 Task: Create a due date automation trigger when advanced on, 2 hours after a card is due add fields without custom field "Resume" set to a date more than 1 days from now.
Action: Mouse moved to (971, 286)
Screenshot: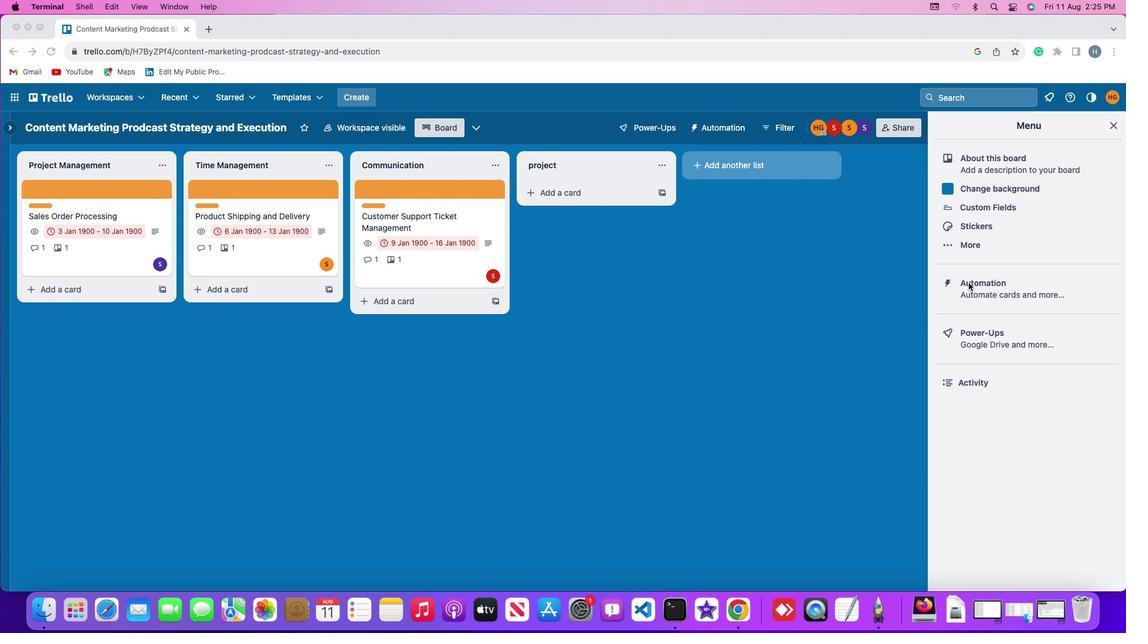 
Action: Mouse pressed left at (971, 286)
Screenshot: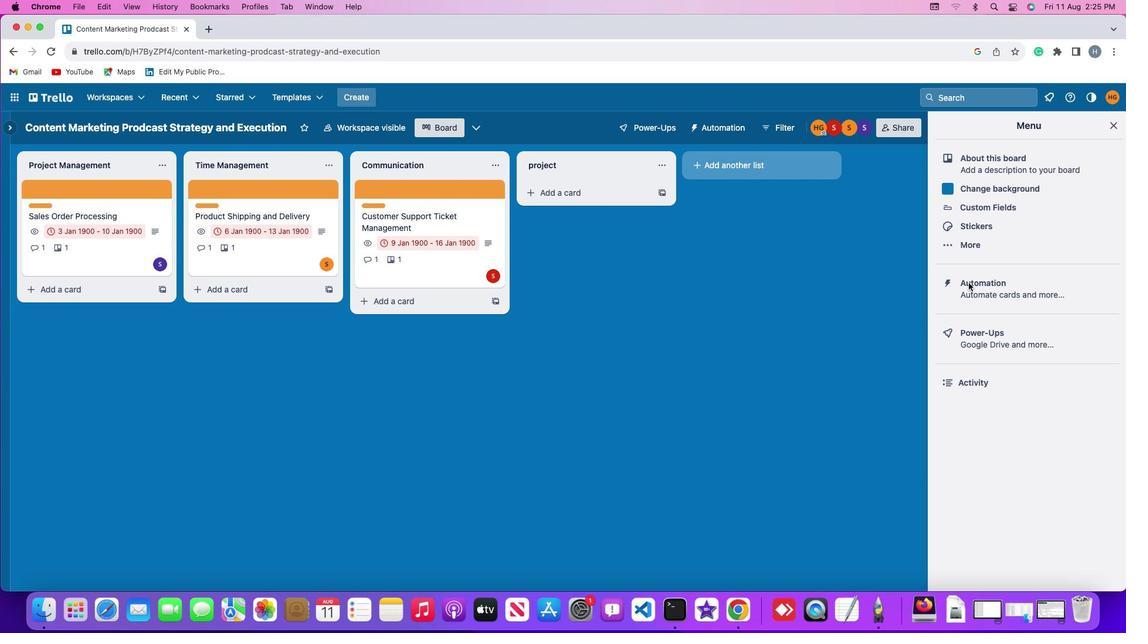 
Action: Mouse pressed left at (971, 286)
Screenshot: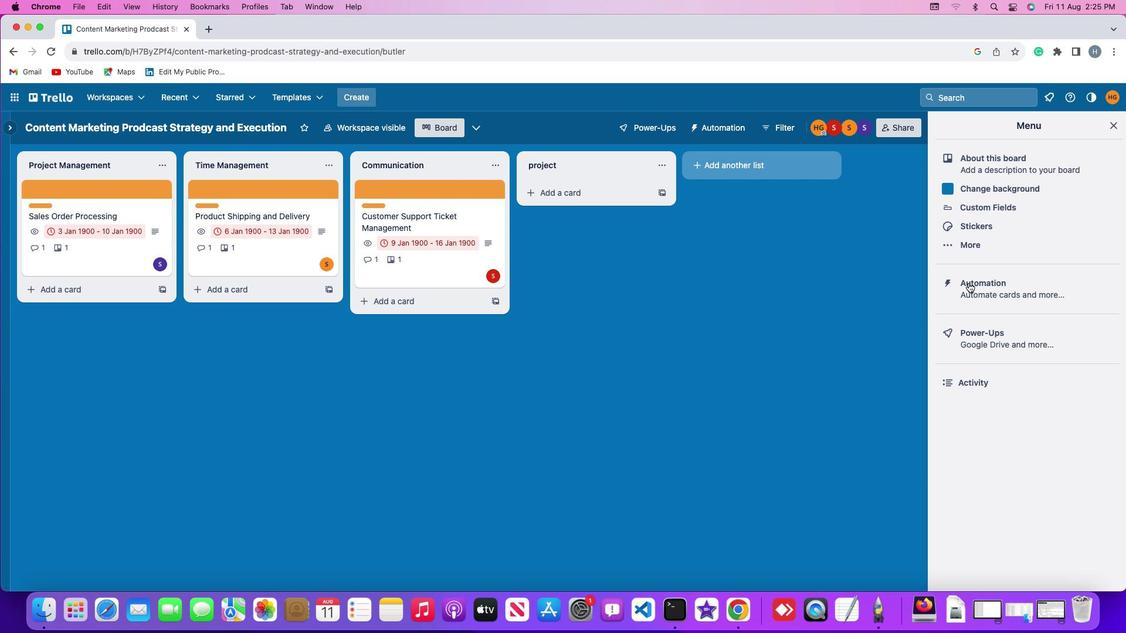 
Action: Mouse moved to (92, 278)
Screenshot: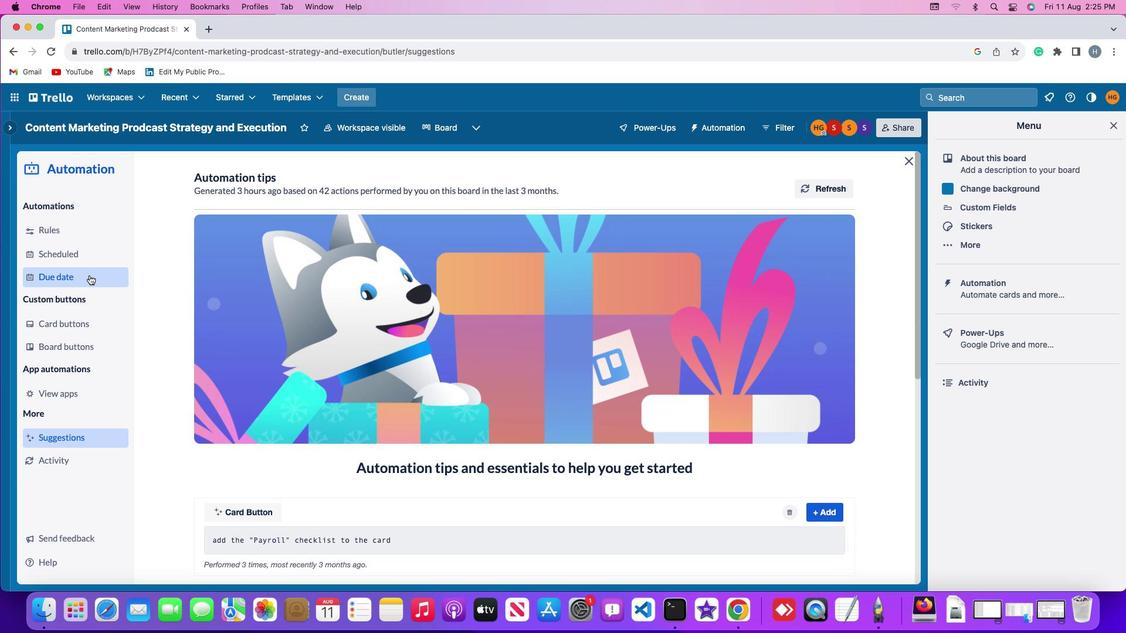 
Action: Mouse pressed left at (92, 278)
Screenshot: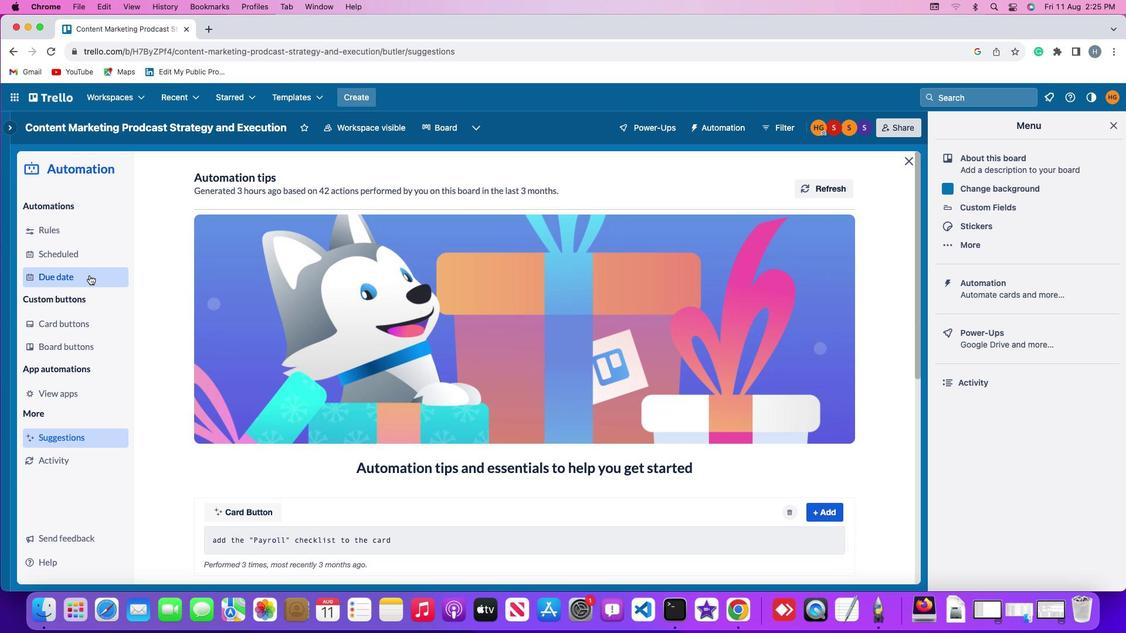 
Action: Mouse moved to (781, 183)
Screenshot: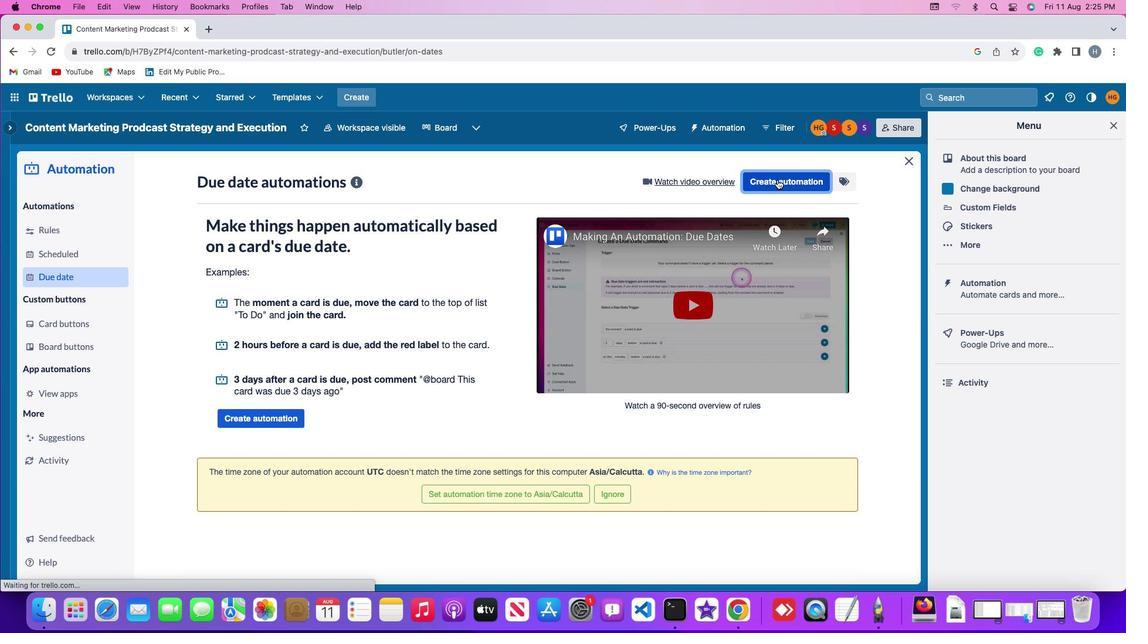 
Action: Mouse pressed left at (781, 183)
Screenshot: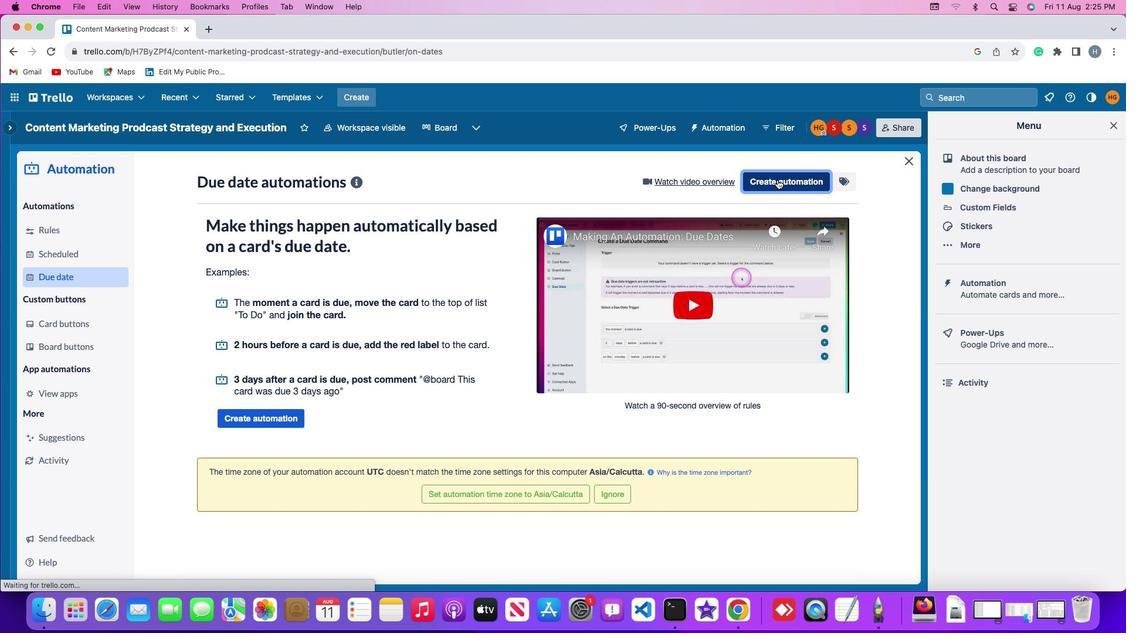 
Action: Mouse moved to (231, 295)
Screenshot: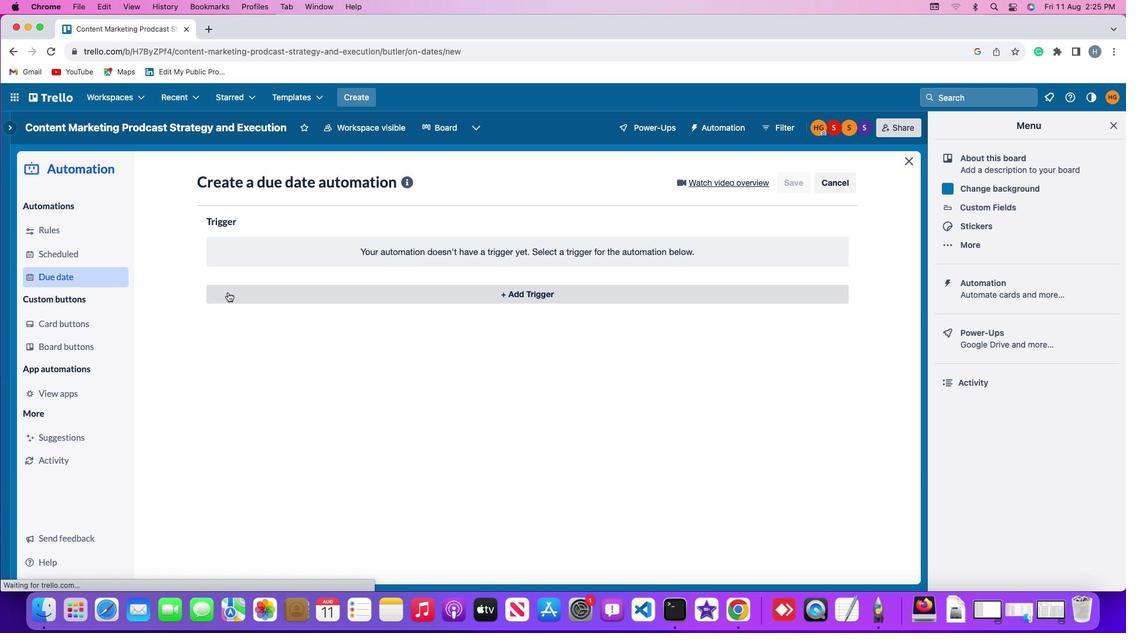 
Action: Mouse pressed left at (231, 295)
Screenshot: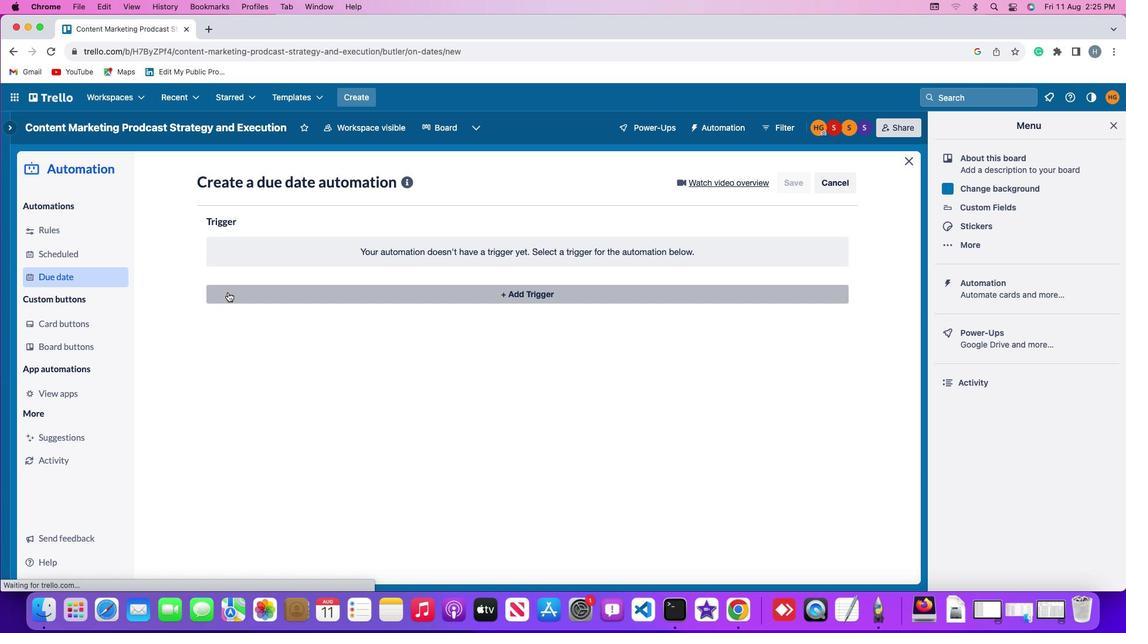 
Action: Mouse moved to (231, 471)
Screenshot: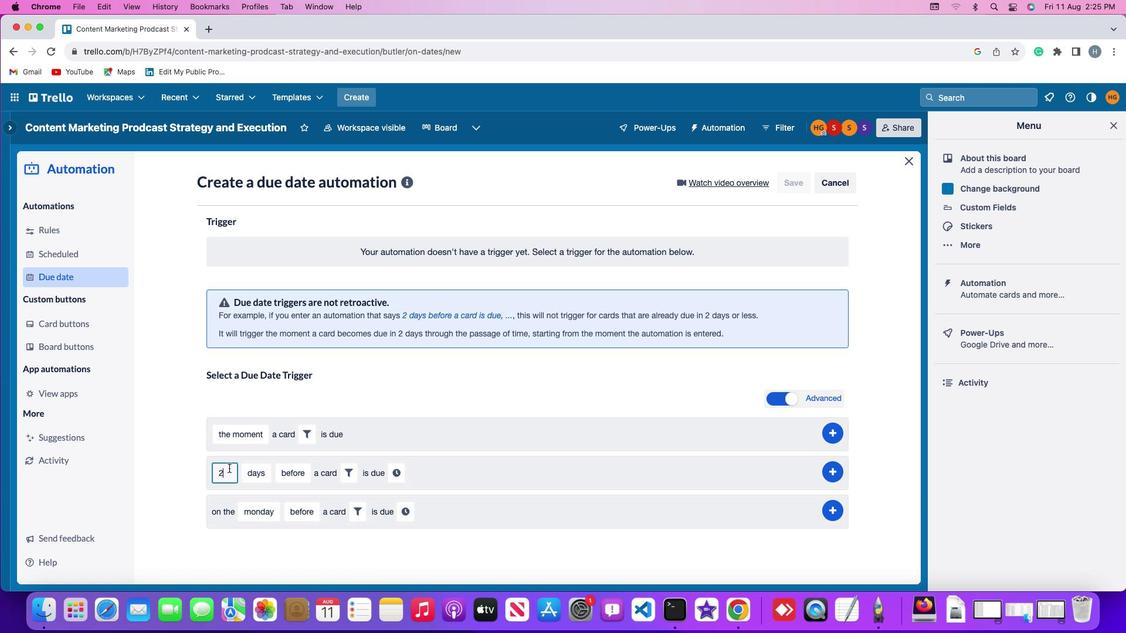 
Action: Mouse pressed left at (231, 471)
Screenshot: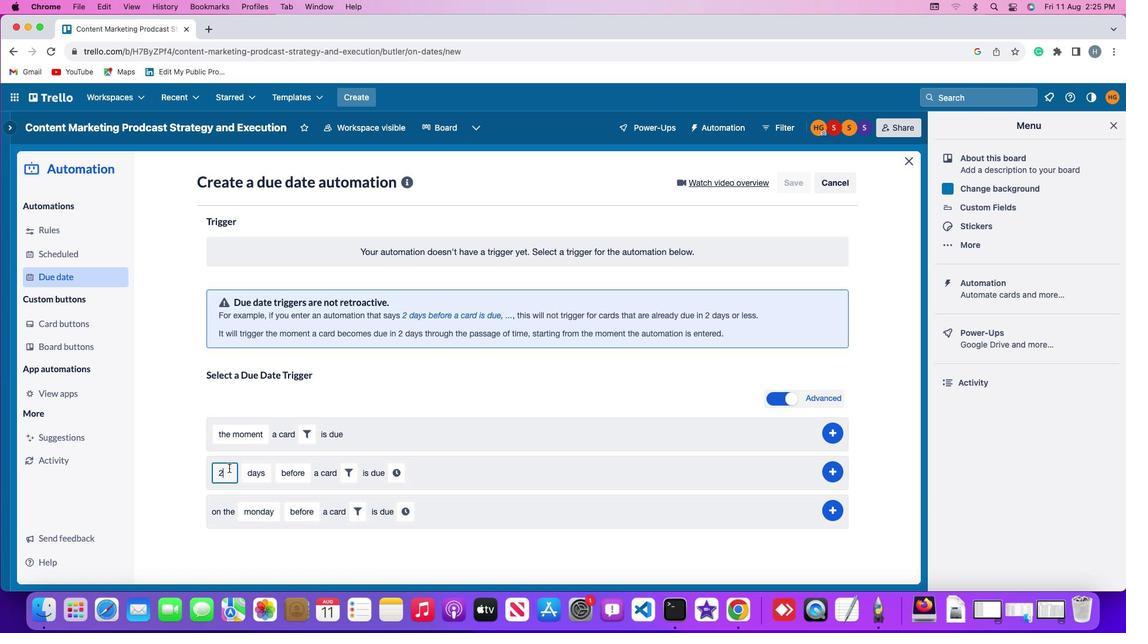
Action: Mouse moved to (232, 473)
Screenshot: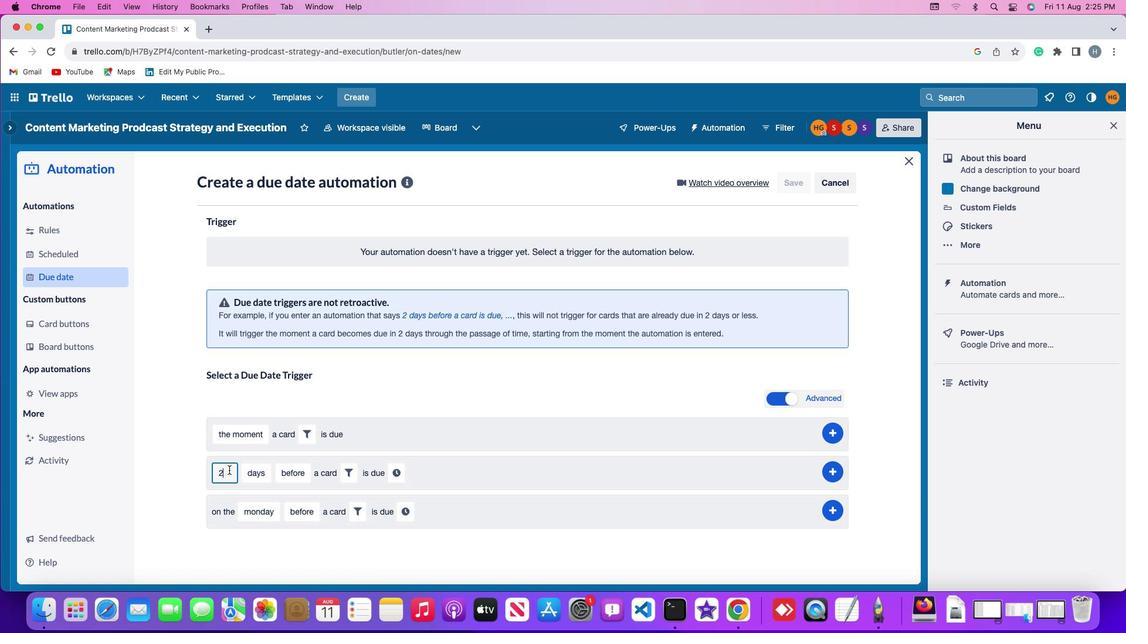 
Action: Key pressed Key.backspace'2'
Screenshot: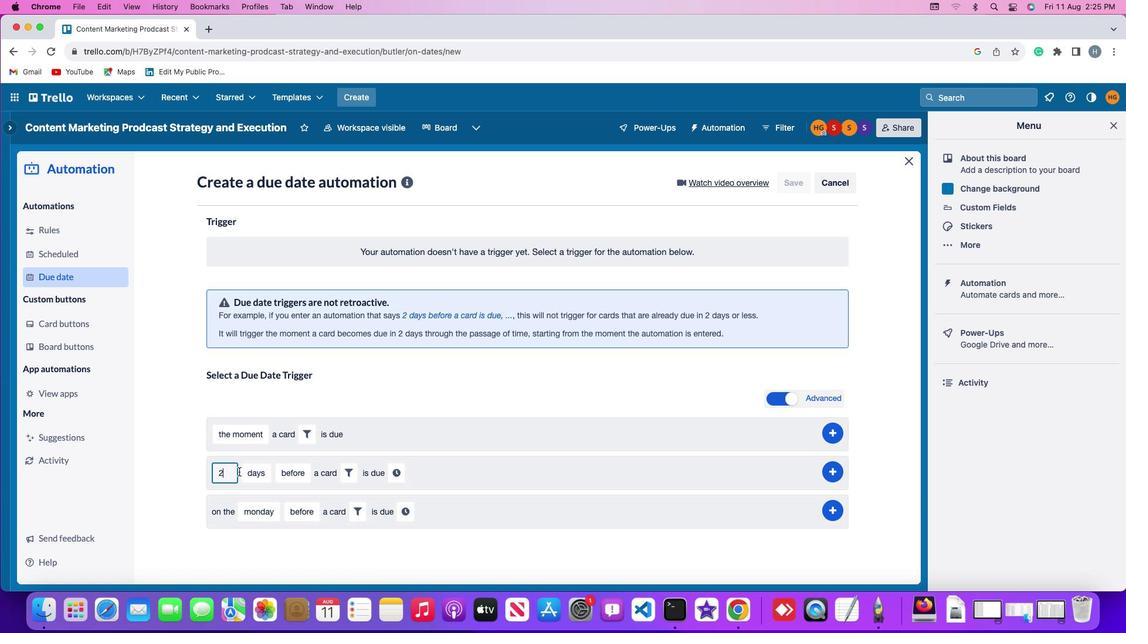 
Action: Mouse moved to (268, 477)
Screenshot: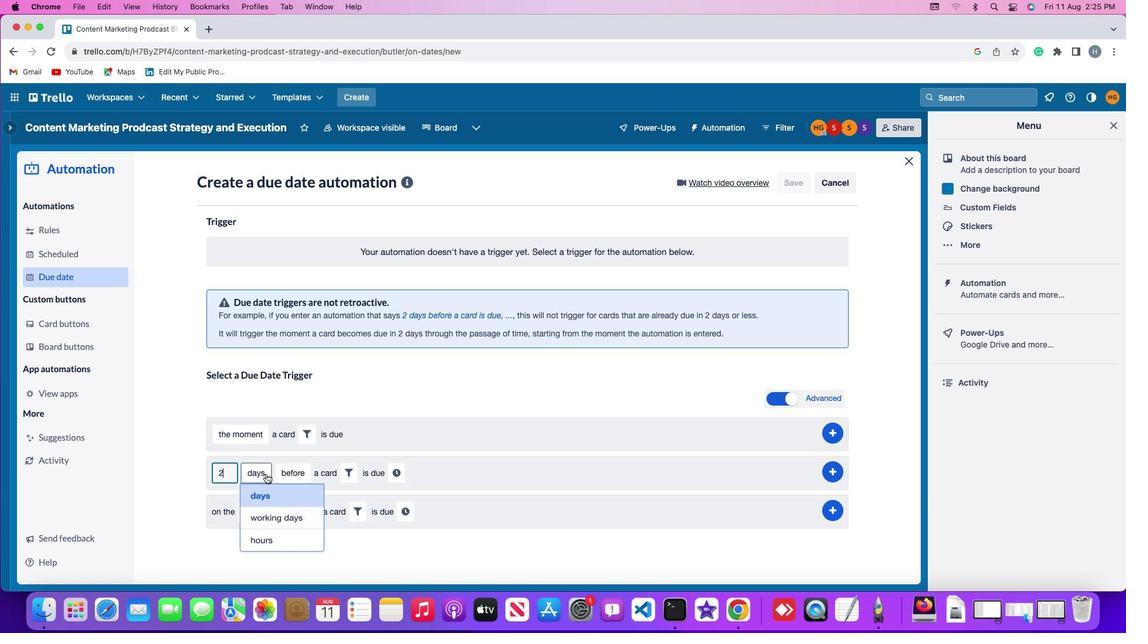 
Action: Mouse pressed left at (268, 477)
Screenshot: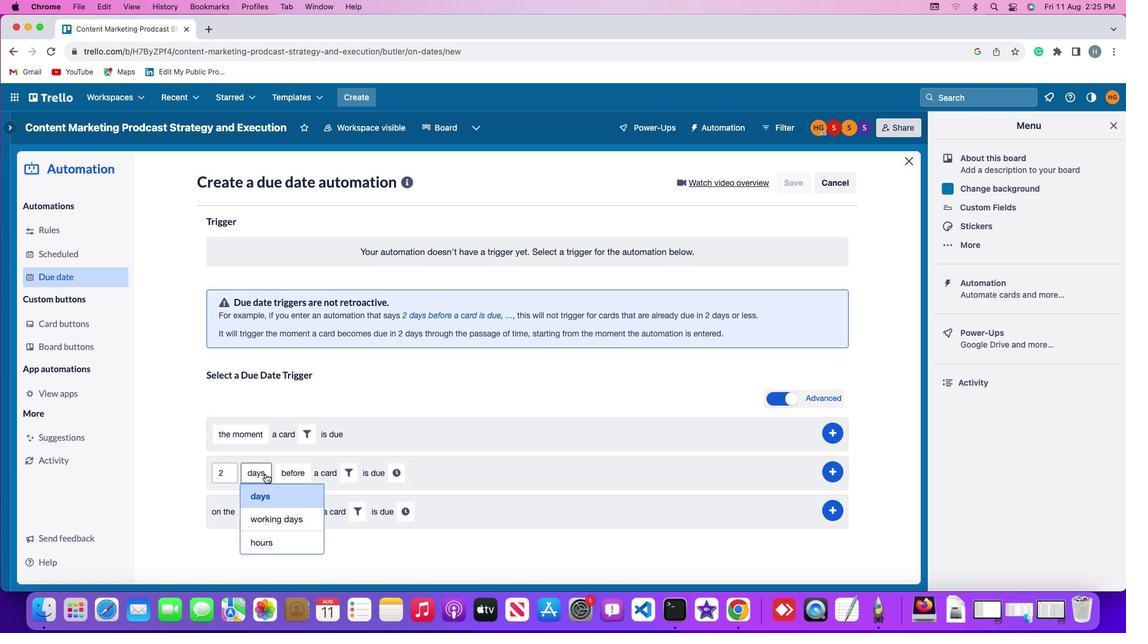 
Action: Mouse moved to (268, 548)
Screenshot: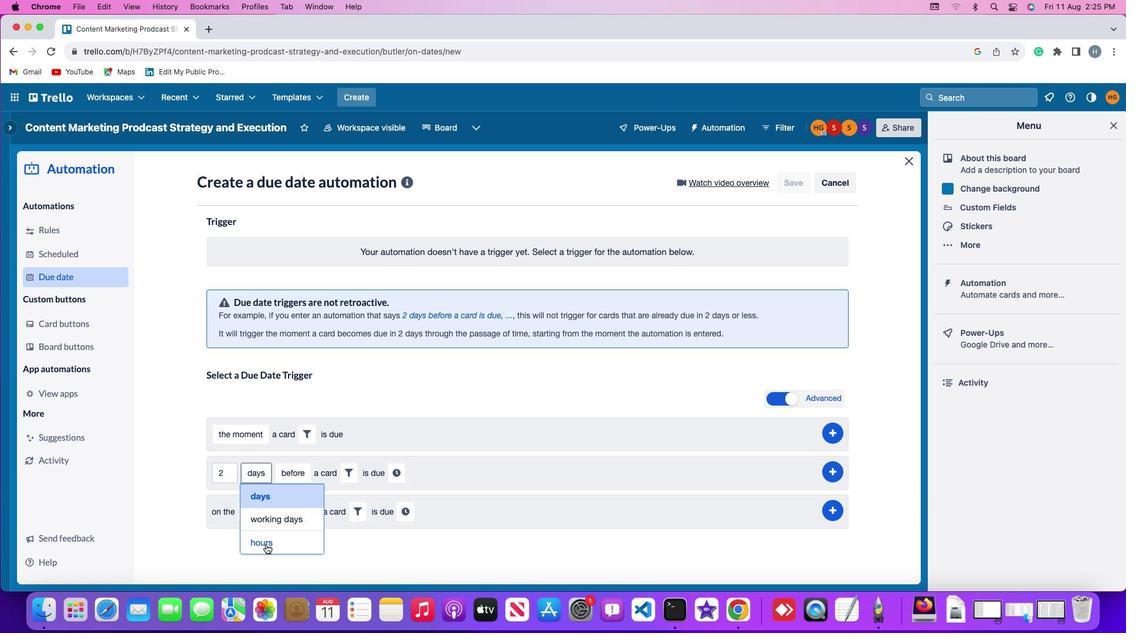 
Action: Mouse pressed left at (268, 548)
Screenshot: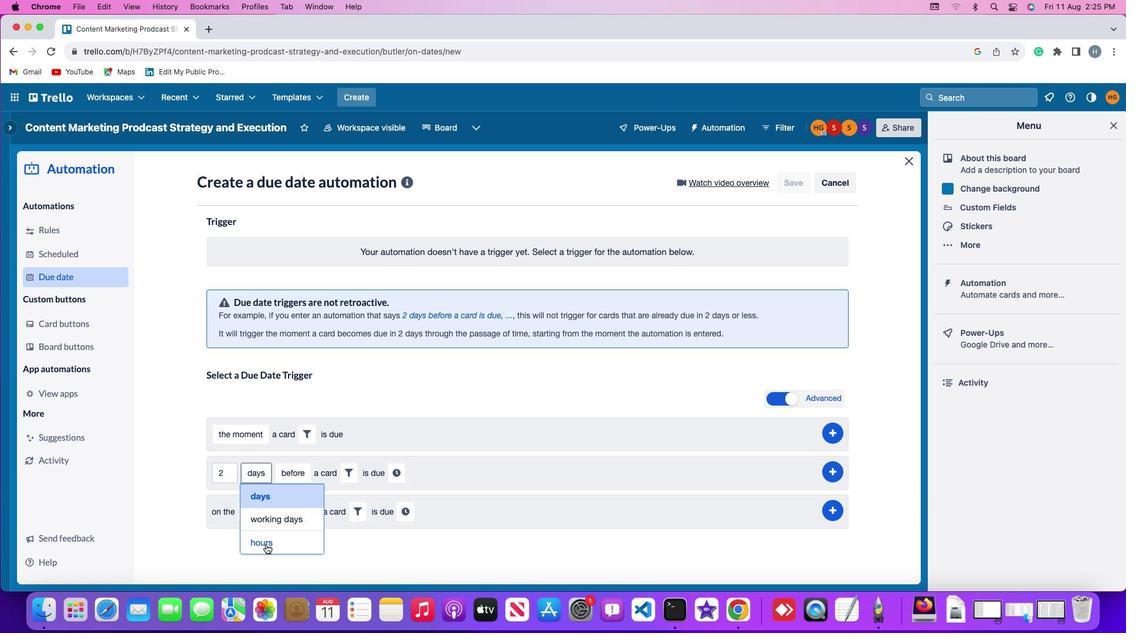 
Action: Mouse moved to (299, 479)
Screenshot: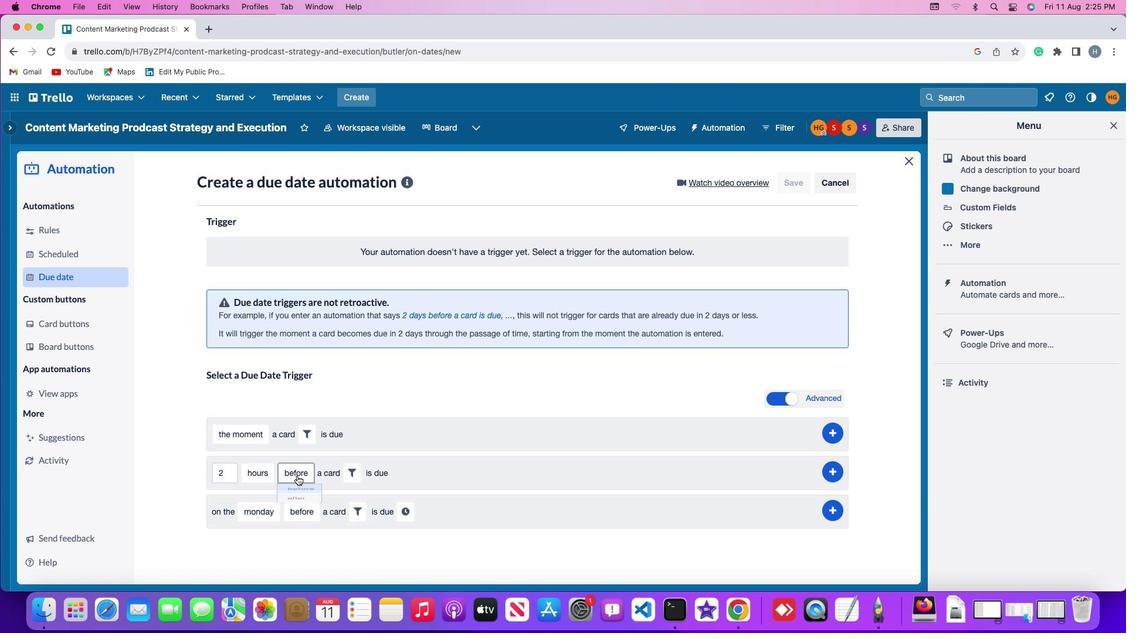 
Action: Mouse pressed left at (299, 479)
Screenshot: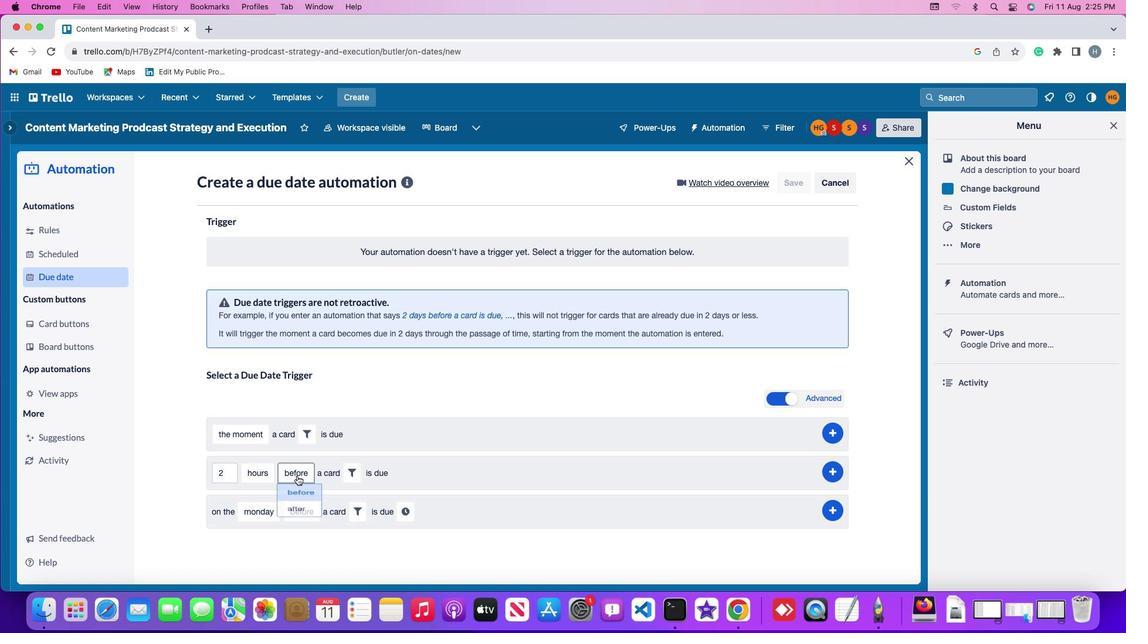 
Action: Mouse moved to (306, 521)
Screenshot: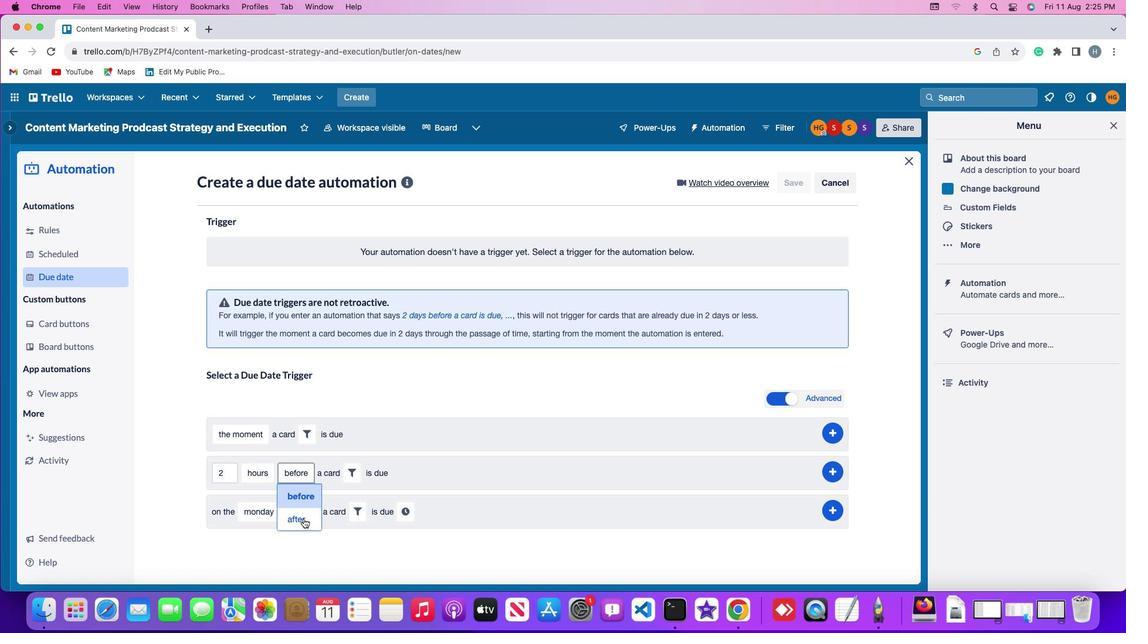 
Action: Mouse pressed left at (306, 521)
Screenshot: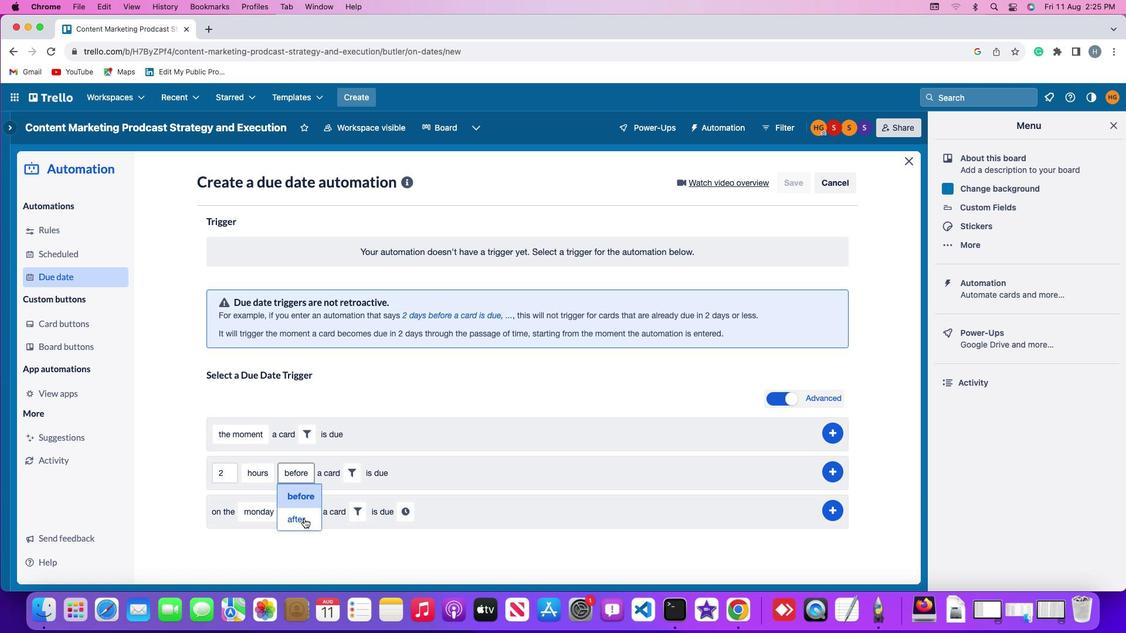 
Action: Mouse moved to (357, 472)
Screenshot: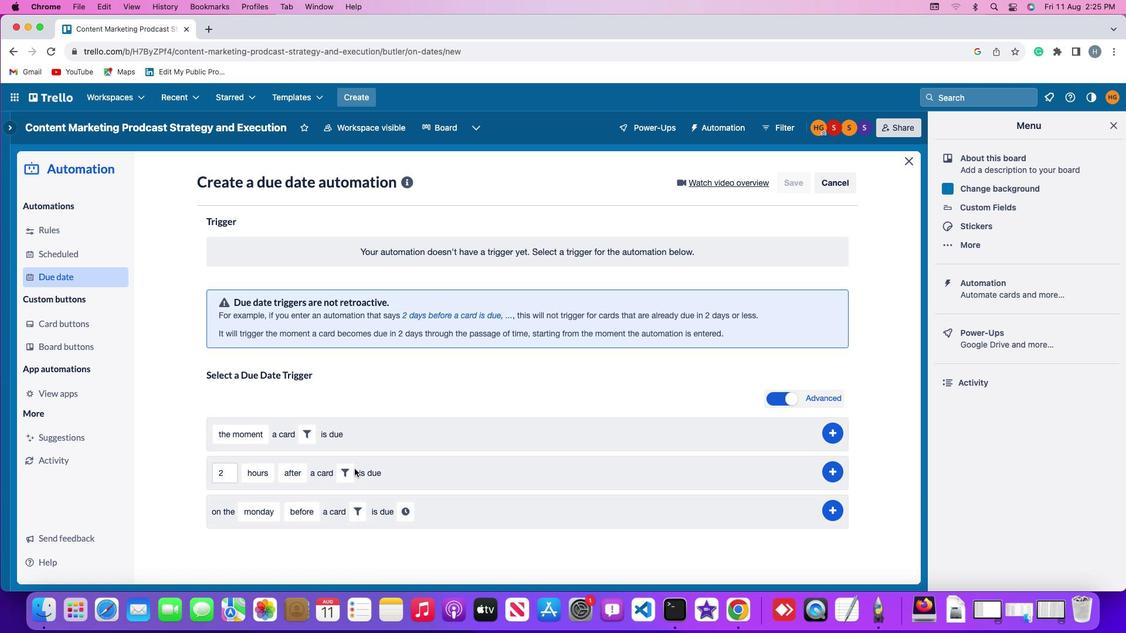 
Action: Mouse pressed left at (357, 472)
Screenshot: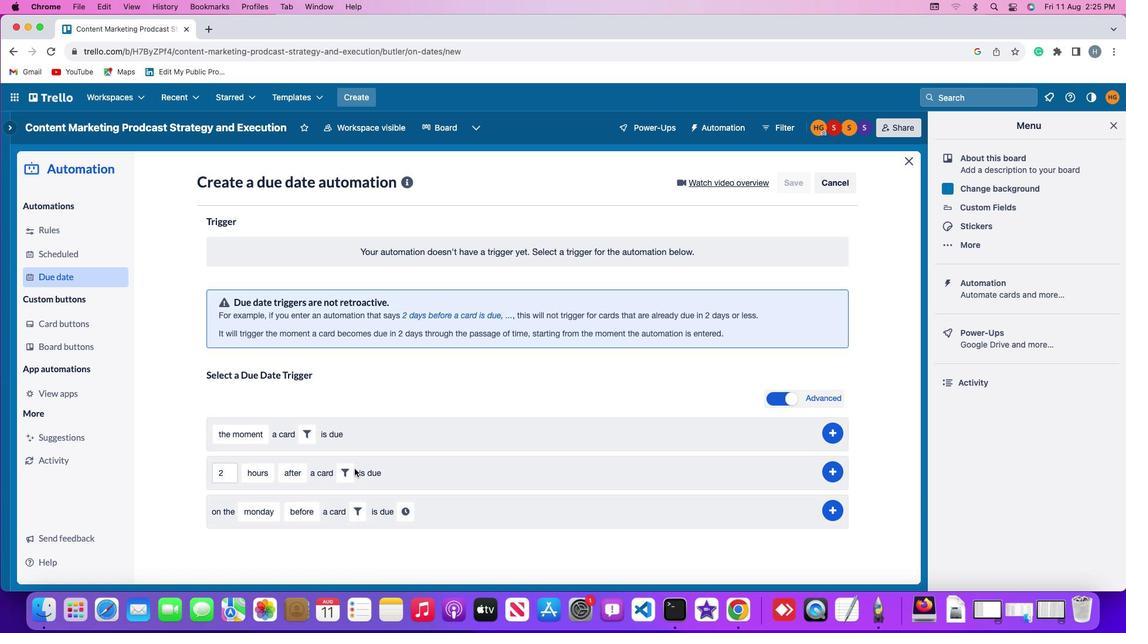 
Action: Mouse moved to (348, 474)
Screenshot: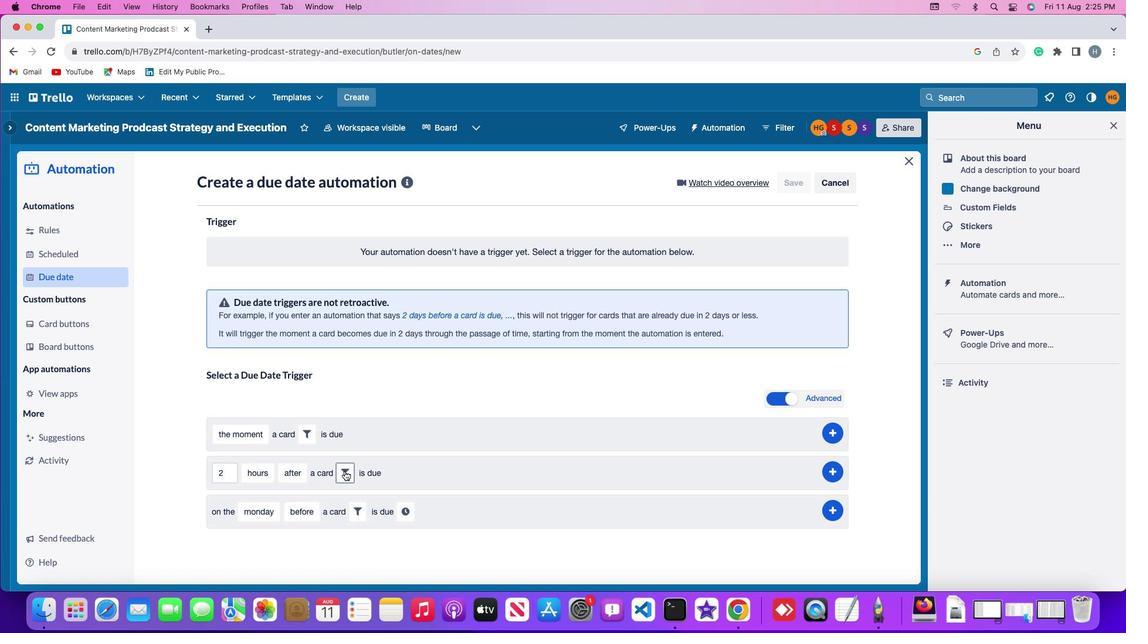
Action: Mouse pressed left at (348, 474)
Screenshot: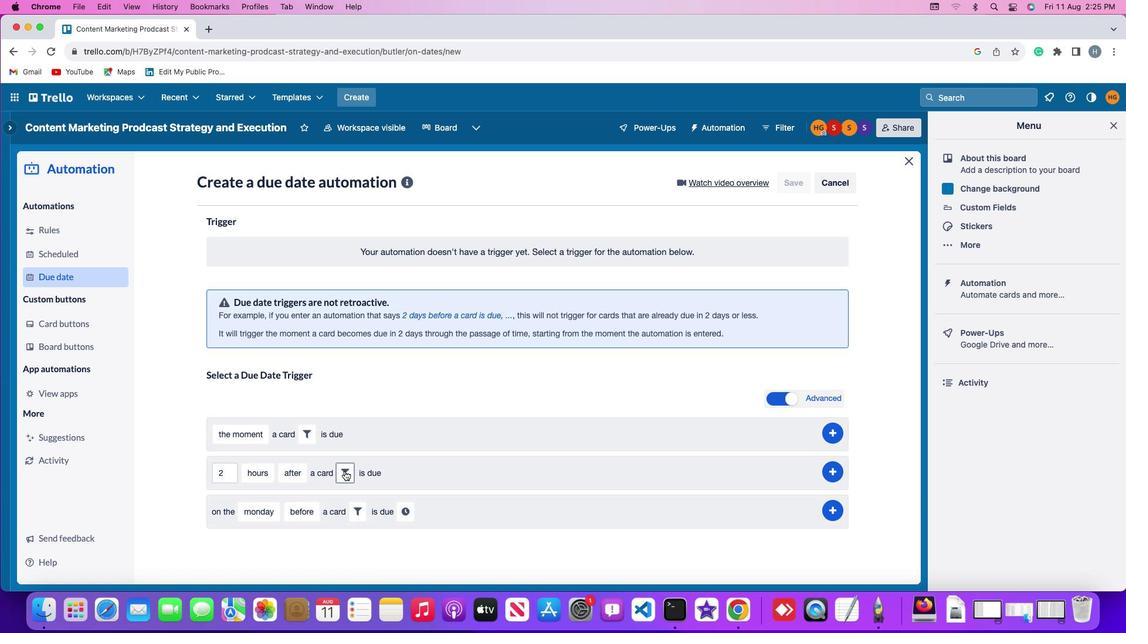 
Action: Mouse moved to (540, 512)
Screenshot: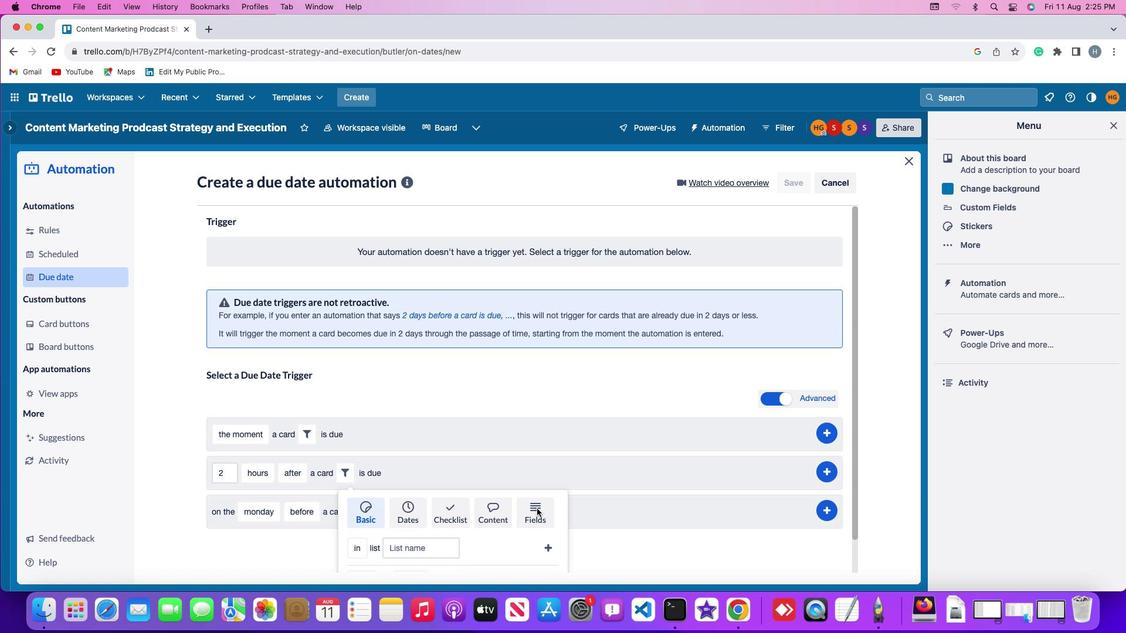 
Action: Mouse pressed left at (540, 512)
Screenshot: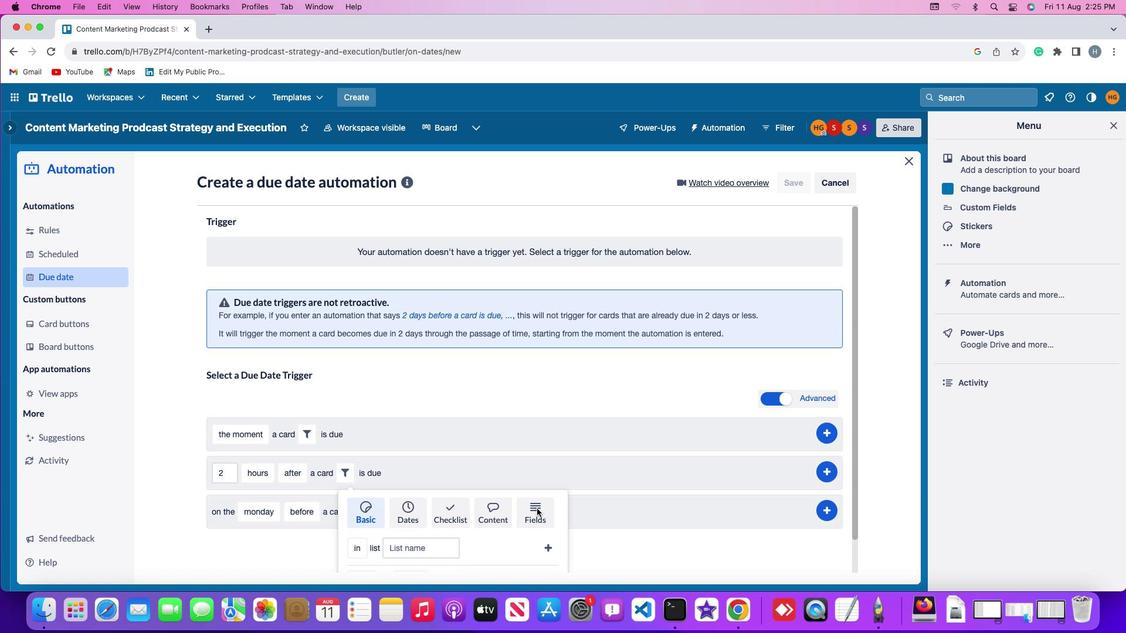 
Action: Mouse moved to (313, 541)
Screenshot: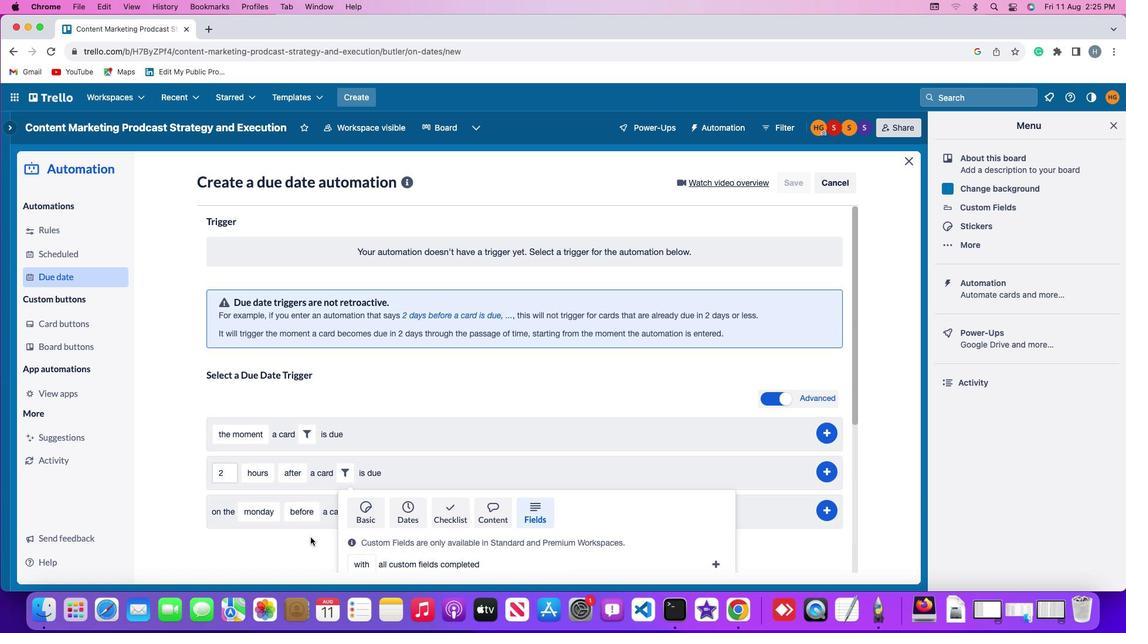 
Action: Mouse scrolled (313, 541) with delta (2, 2)
Screenshot: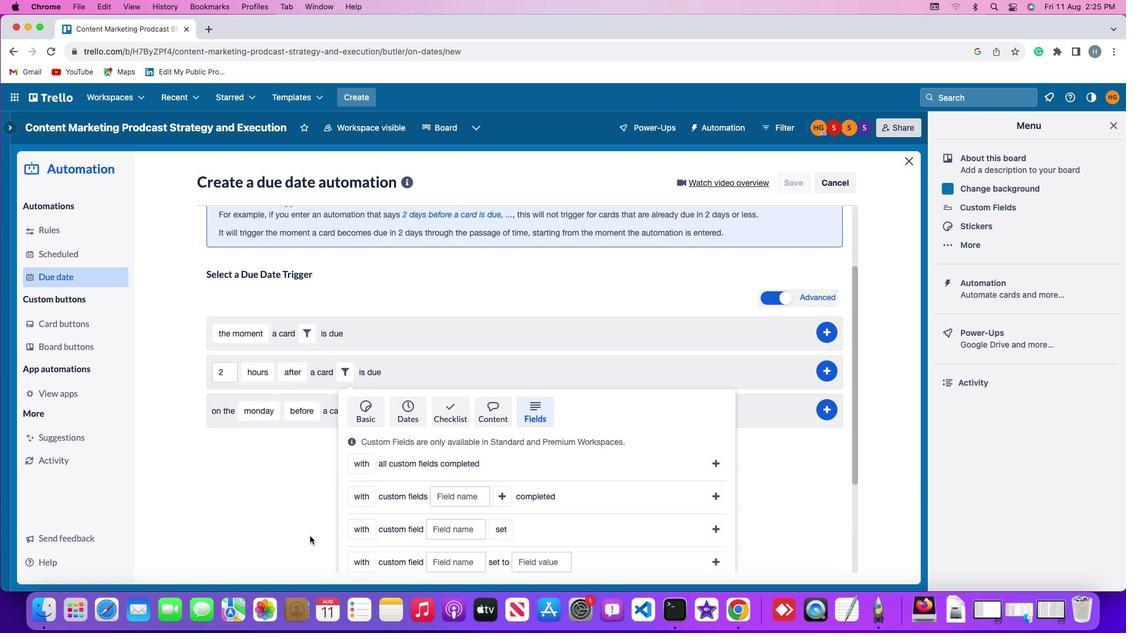 
Action: Mouse scrolled (313, 541) with delta (2, 2)
Screenshot: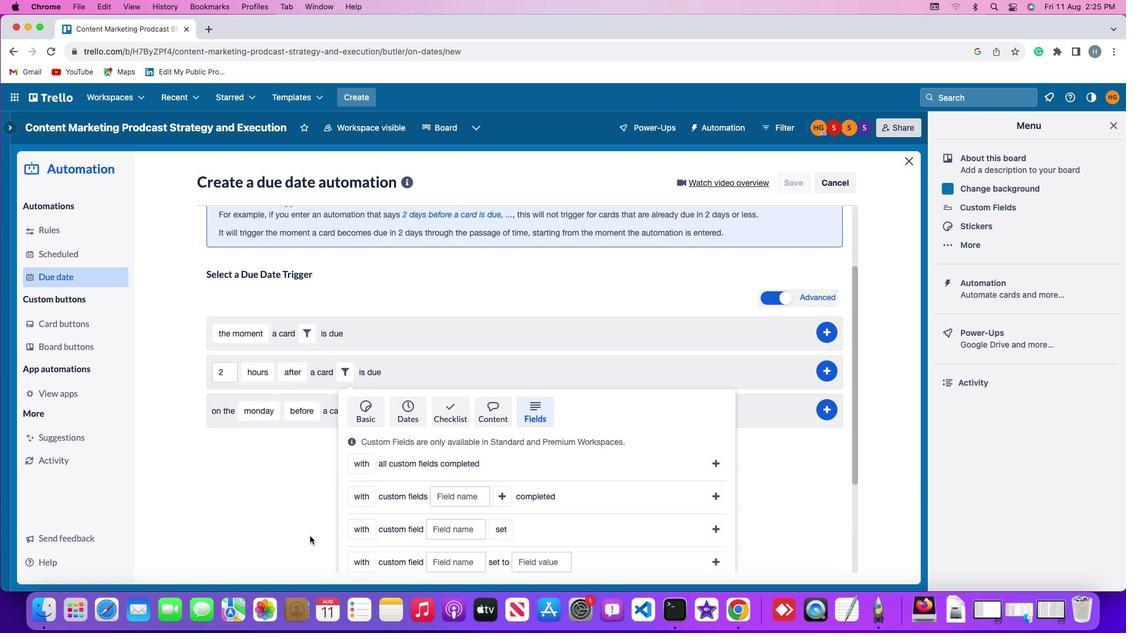 
Action: Mouse scrolled (313, 541) with delta (2, 0)
Screenshot: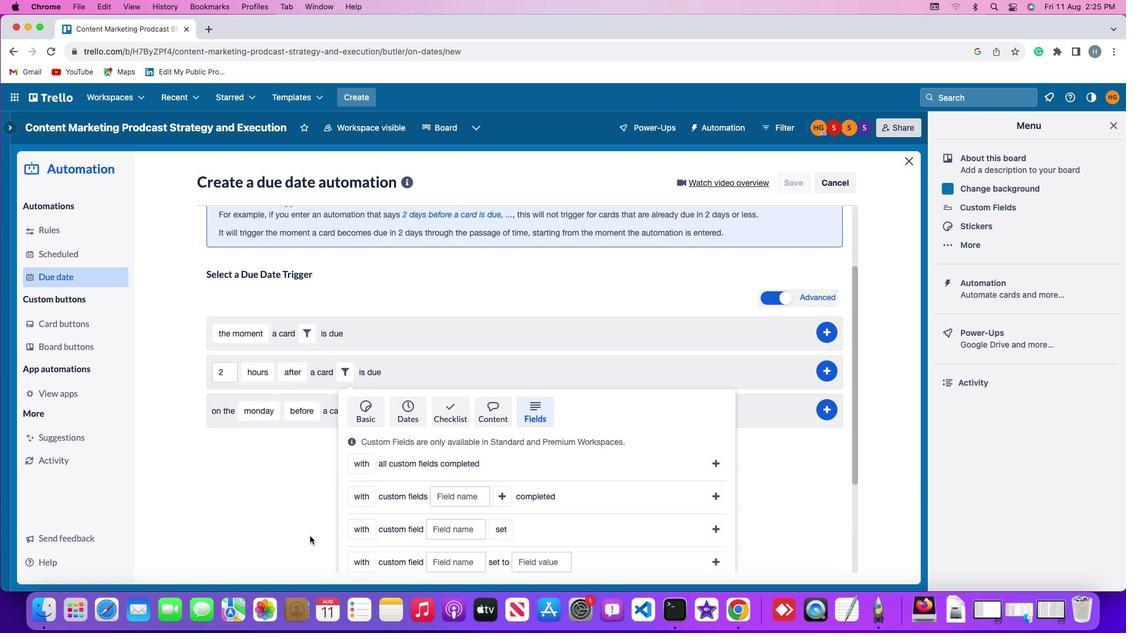 
Action: Mouse scrolled (313, 541) with delta (2, 0)
Screenshot: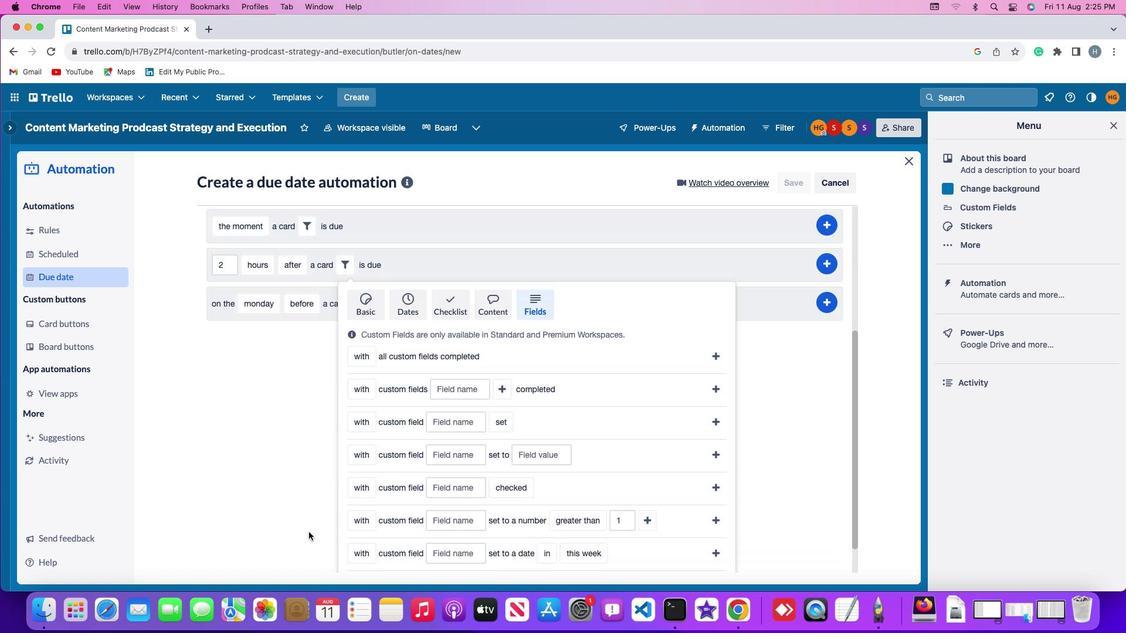
Action: Mouse scrolled (313, 541) with delta (2, 0)
Screenshot: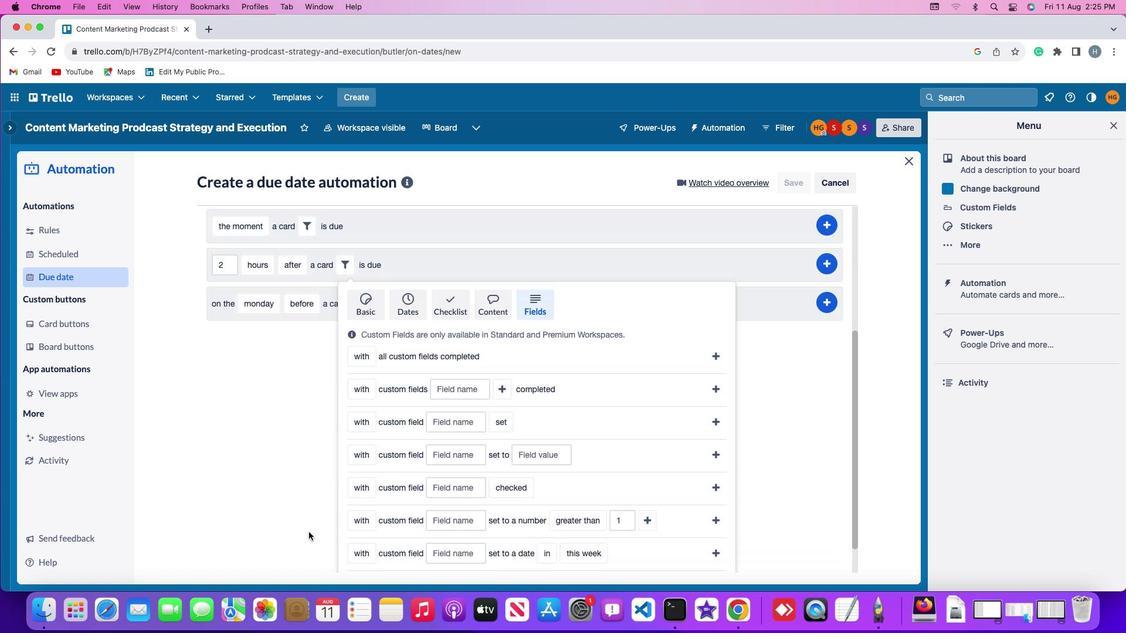 
Action: Mouse moved to (313, 539)
Screenshot: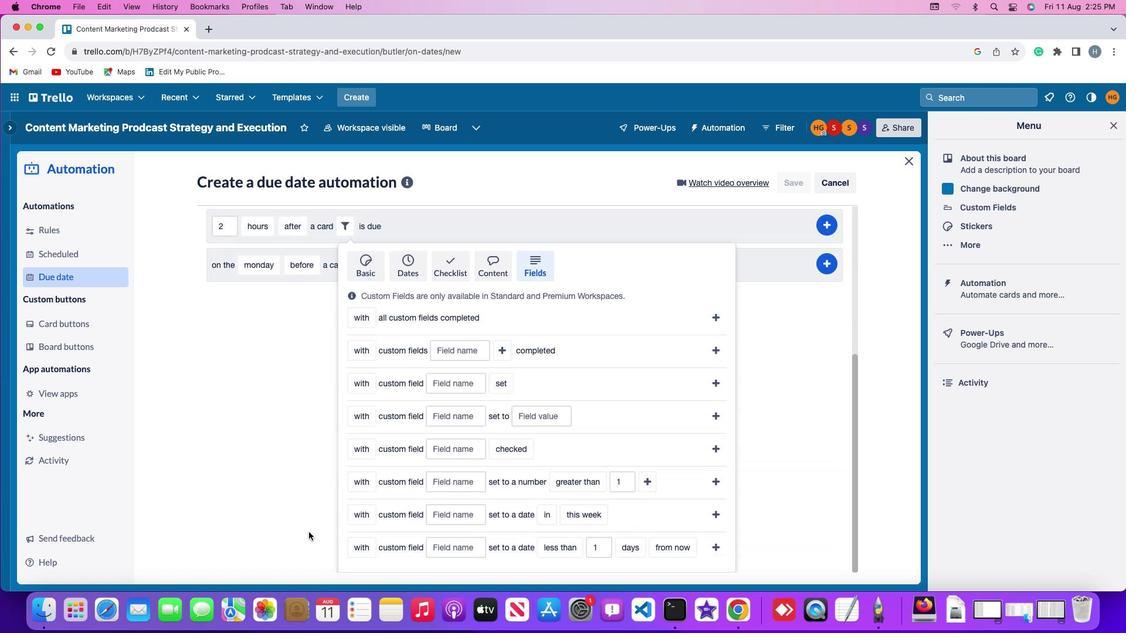 
Action: Mouse scrolled (313, 539) with delta (2, 0)
Screenshot: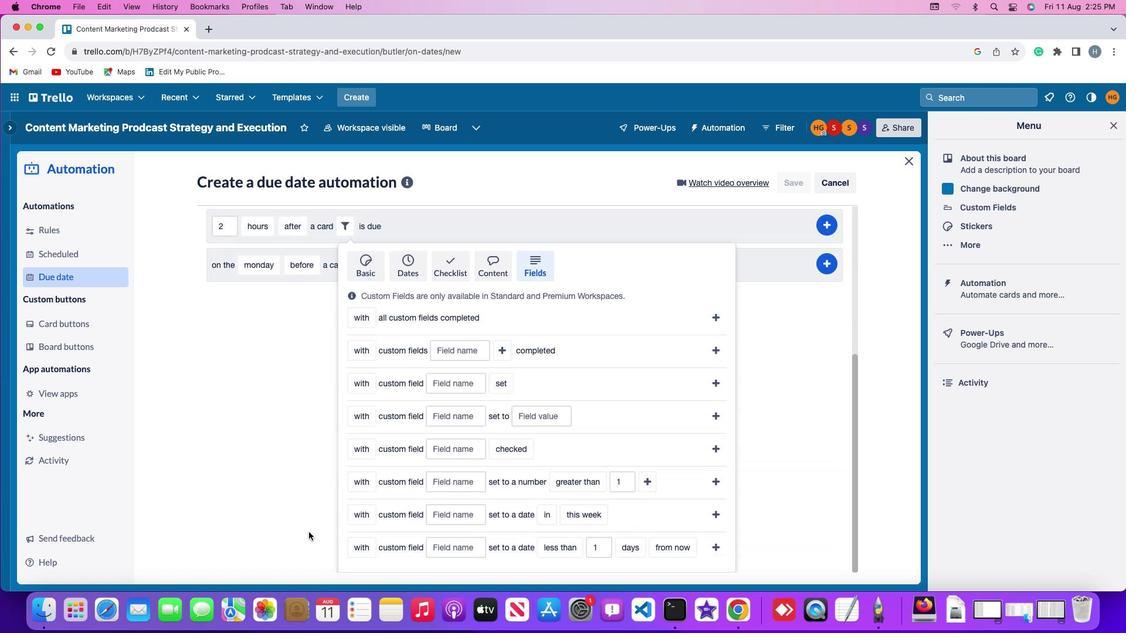 
Action: Mouse moved to (311, 535)
Screenshot: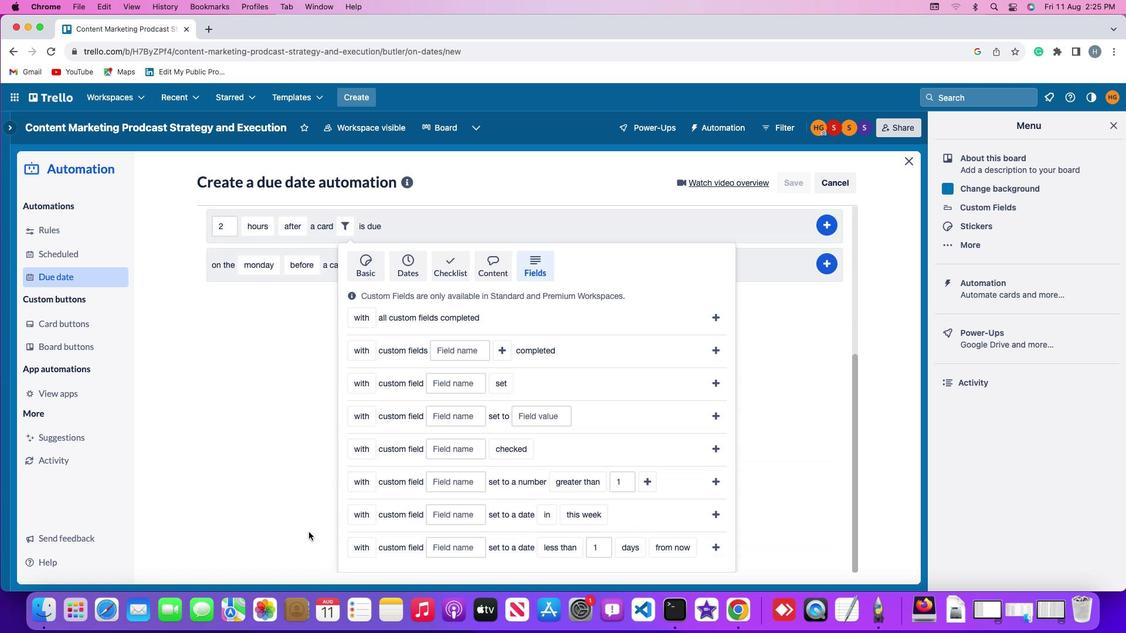 
Action: Mouse scrolled (311, 535) with delta (2, 2)
Screenshot: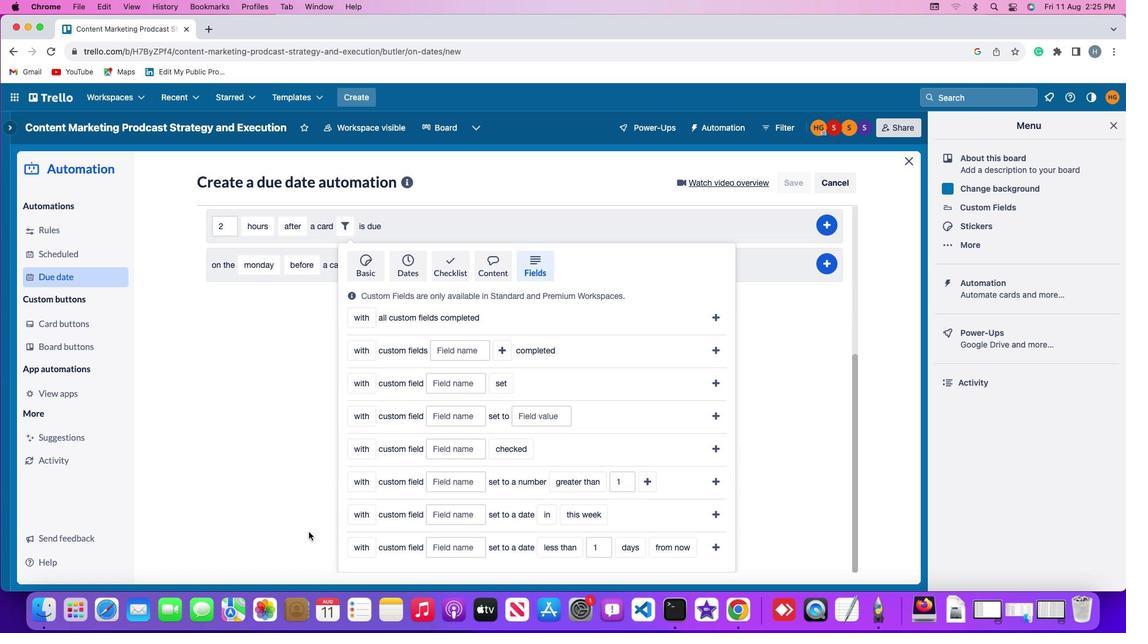 
Action: Mouse scrolled (311, 535) with delta (2, 2)
Screenshot: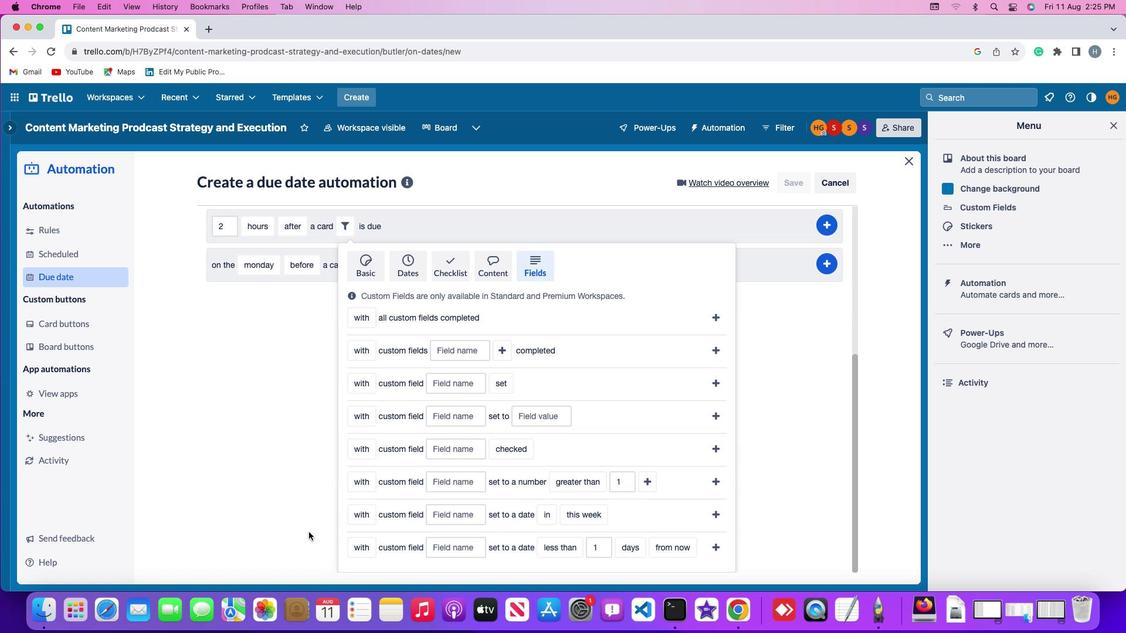 
Action: Mouse scrolled (311, 535) with delta (2, 1)
Screenshot: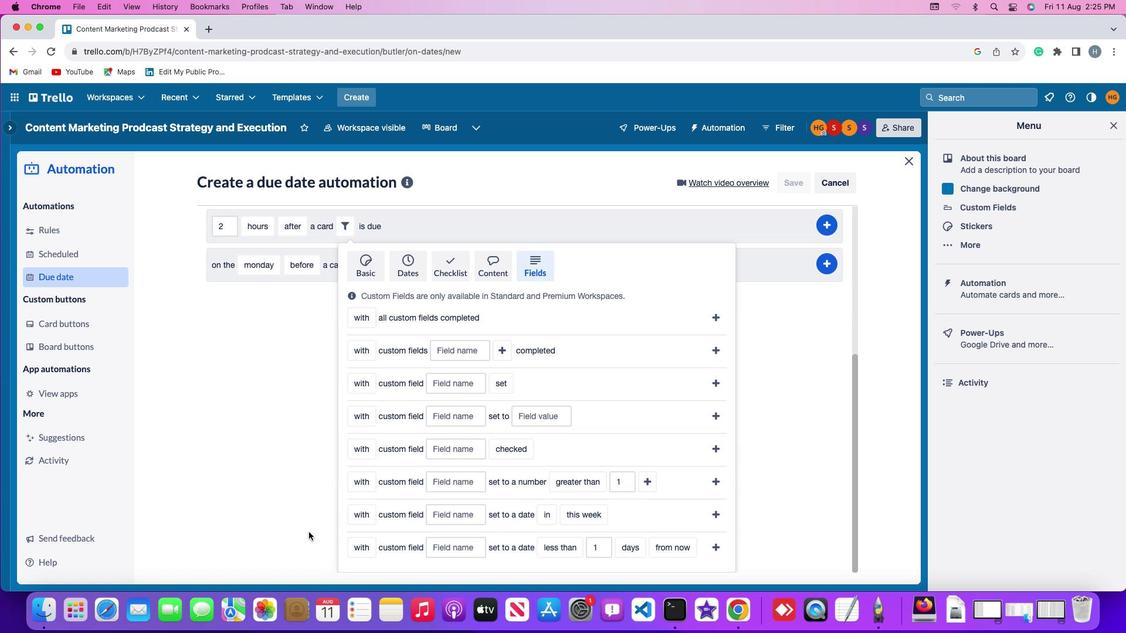 
Action: Mouse moved to (357, 549)
Screenshot: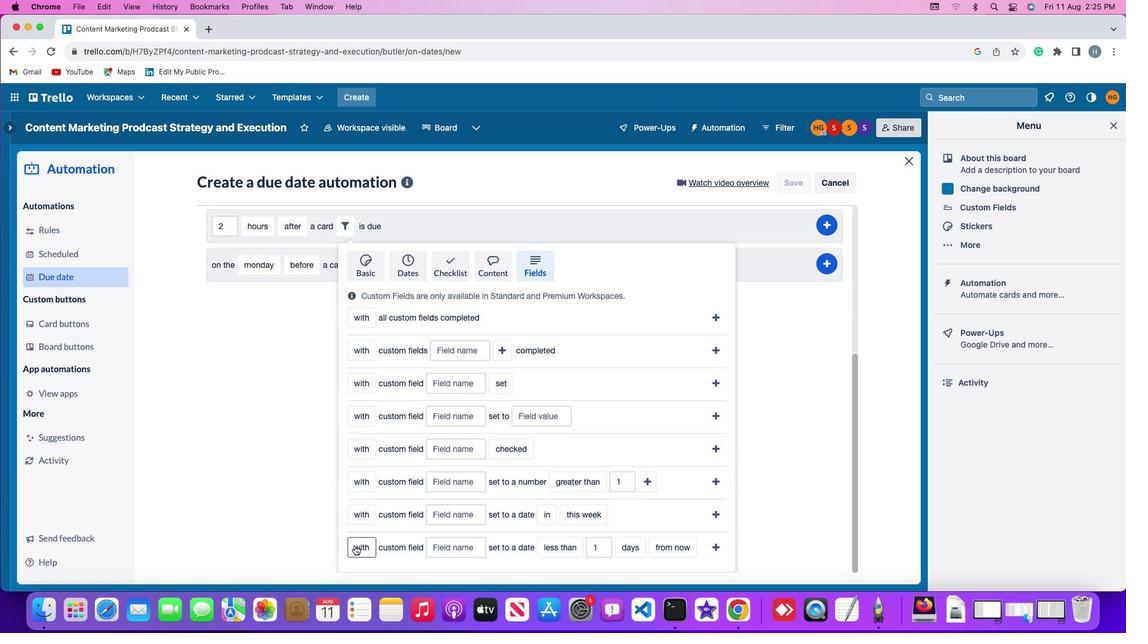 
Action: Mouse pressed left at (357, 549)
Screenshot: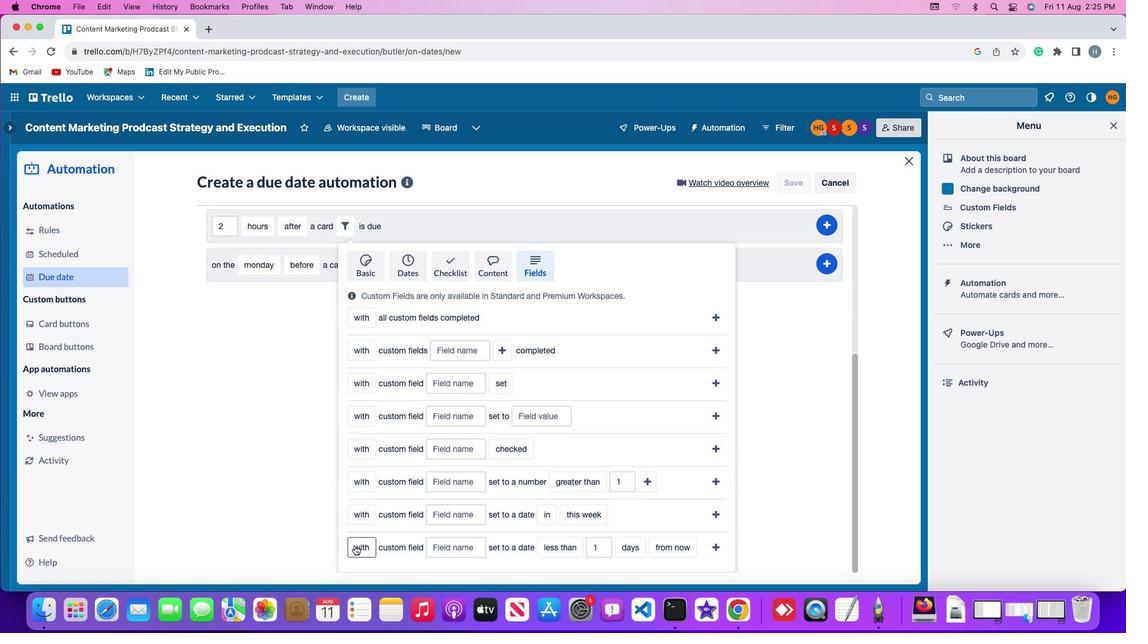 
Action: Mouse moved to (374, 530)
Screenshot: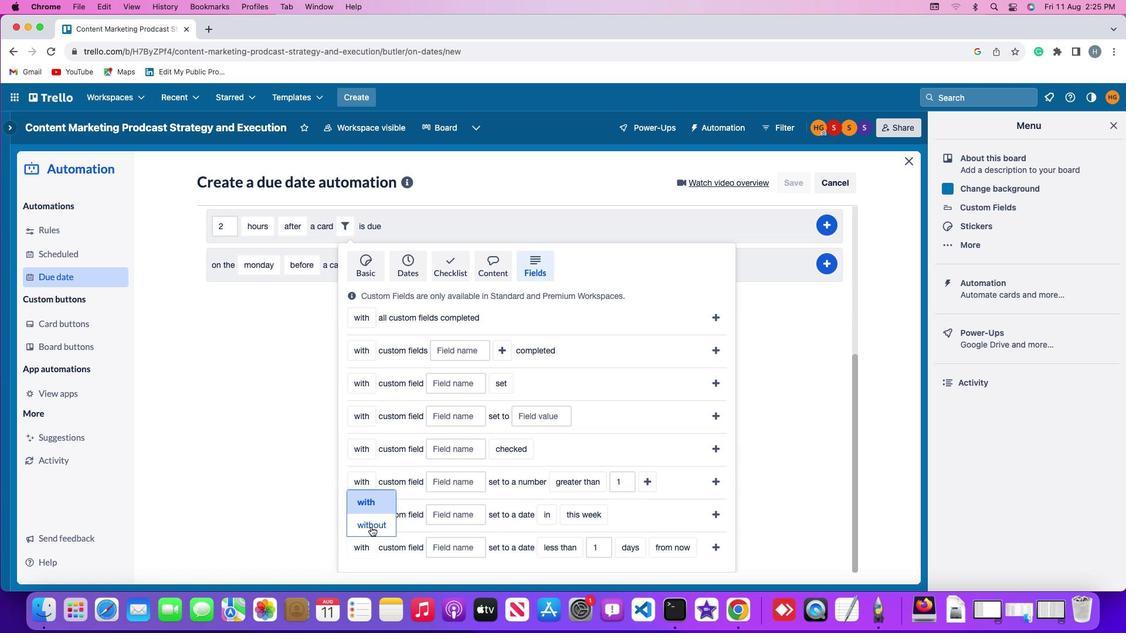 
Action: Mouse pressed left at (374, 530)
Screenshot: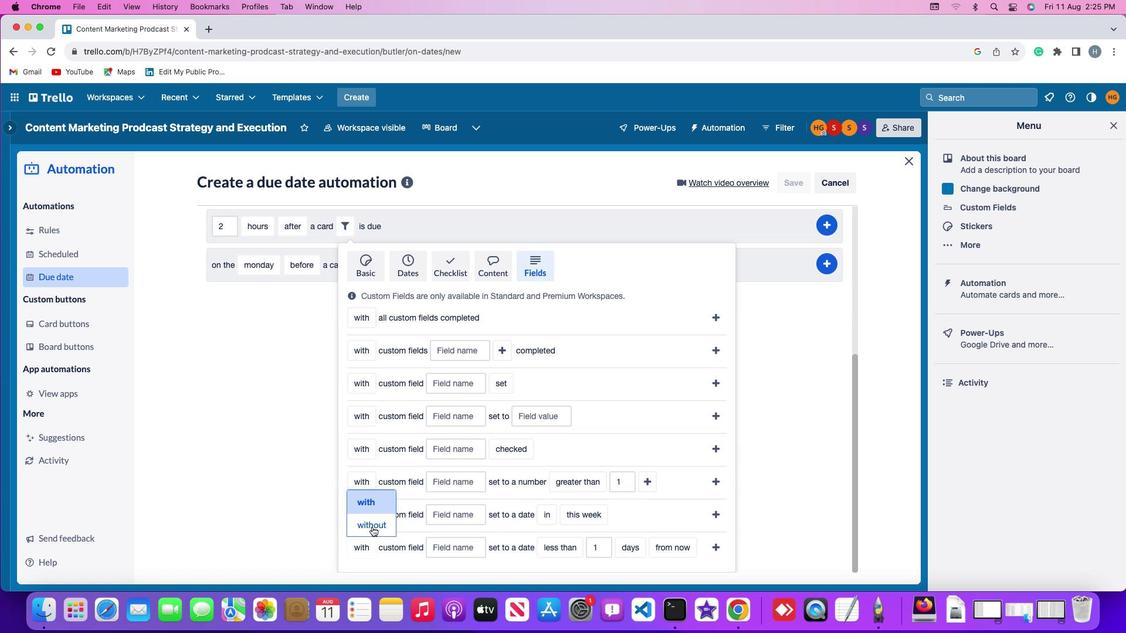 
Action: Mouse moved to (453, 550)
Screenshot: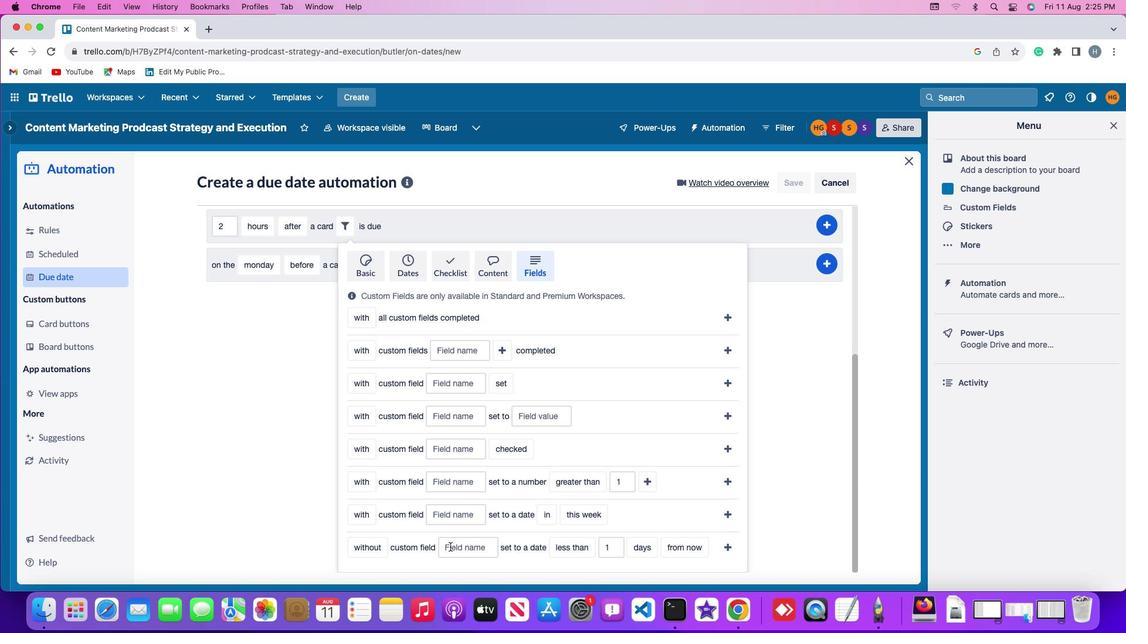 
Action: Mouse pressed left at (453, 550)
Screenshot: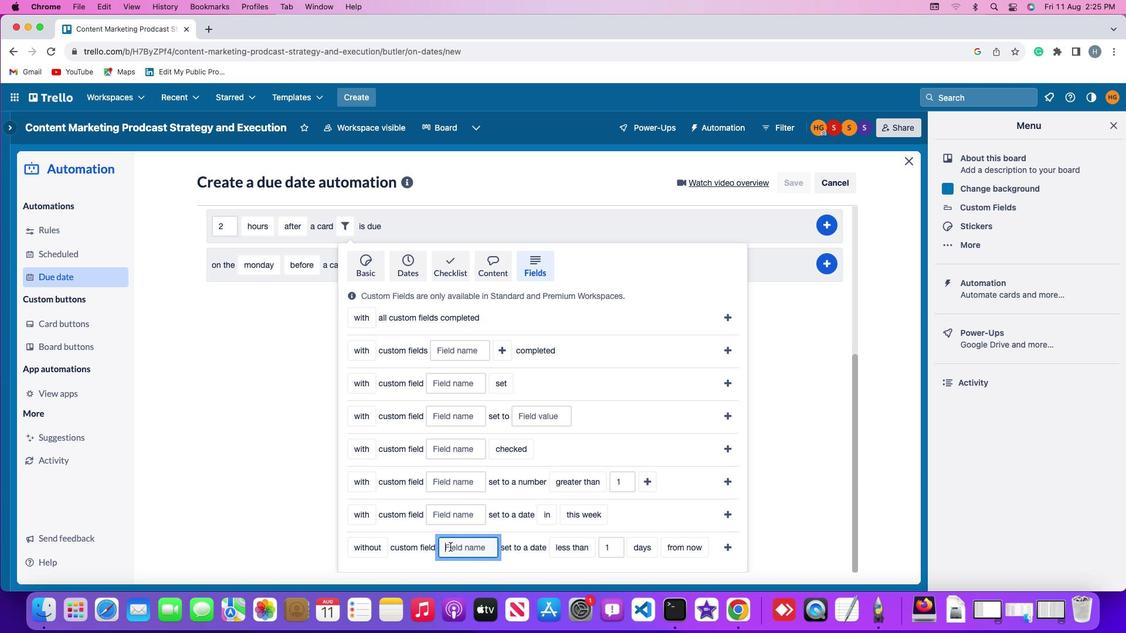 
Action: Mouse moved to (453, 550)
Screenshot: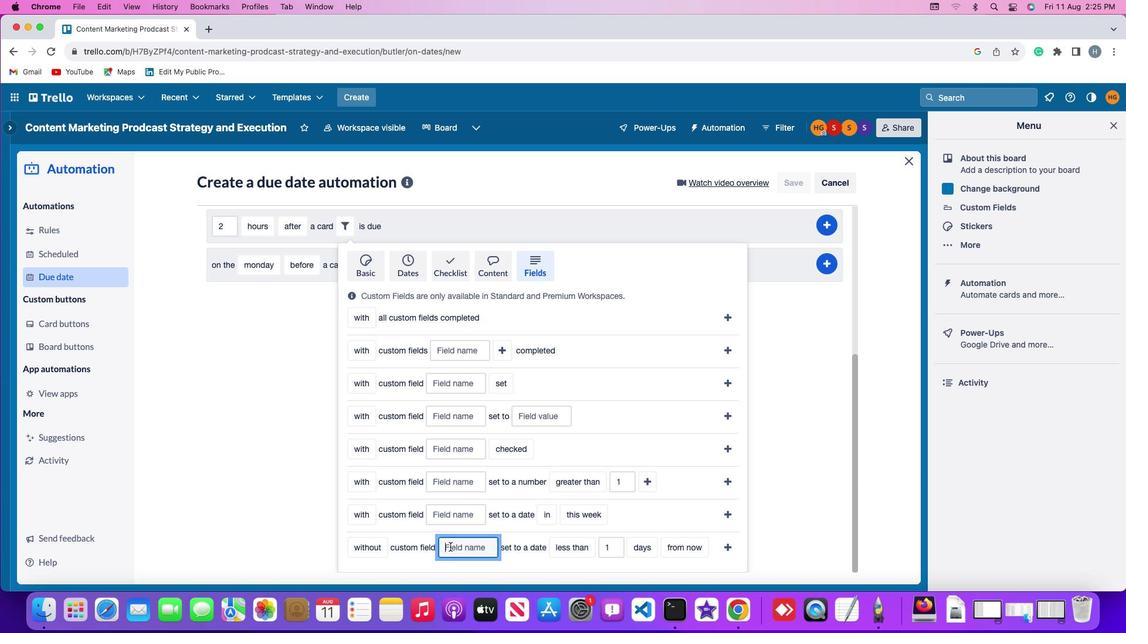 
Action: Key pressed Key.shift'R''e''s''u''m''e'
Screenshot: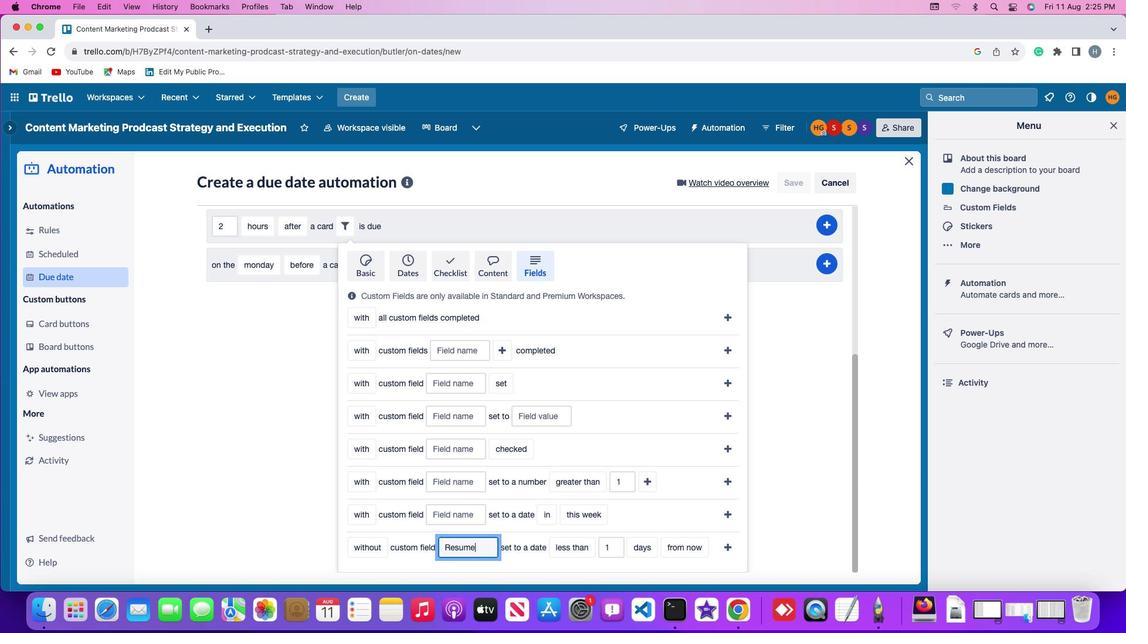 
Action: Mouse moved to (572, 549)
Screenshot: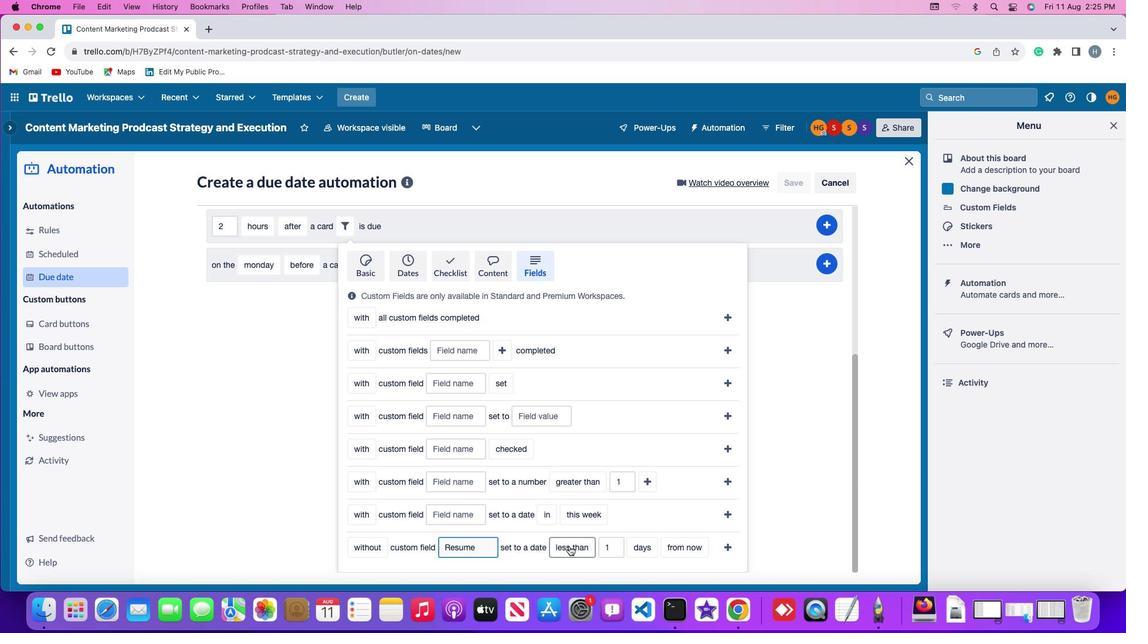 
Action: Mouse pressed left at (572, 549)
Screenshot: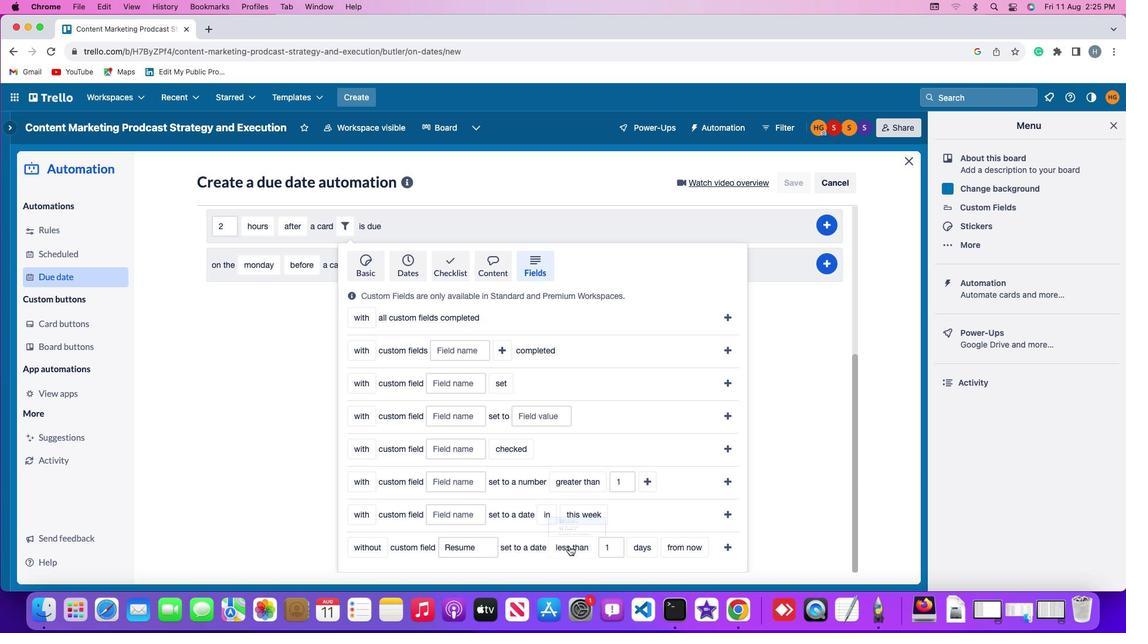 
Action: Mouse moved to (587, 501)
Screenshot: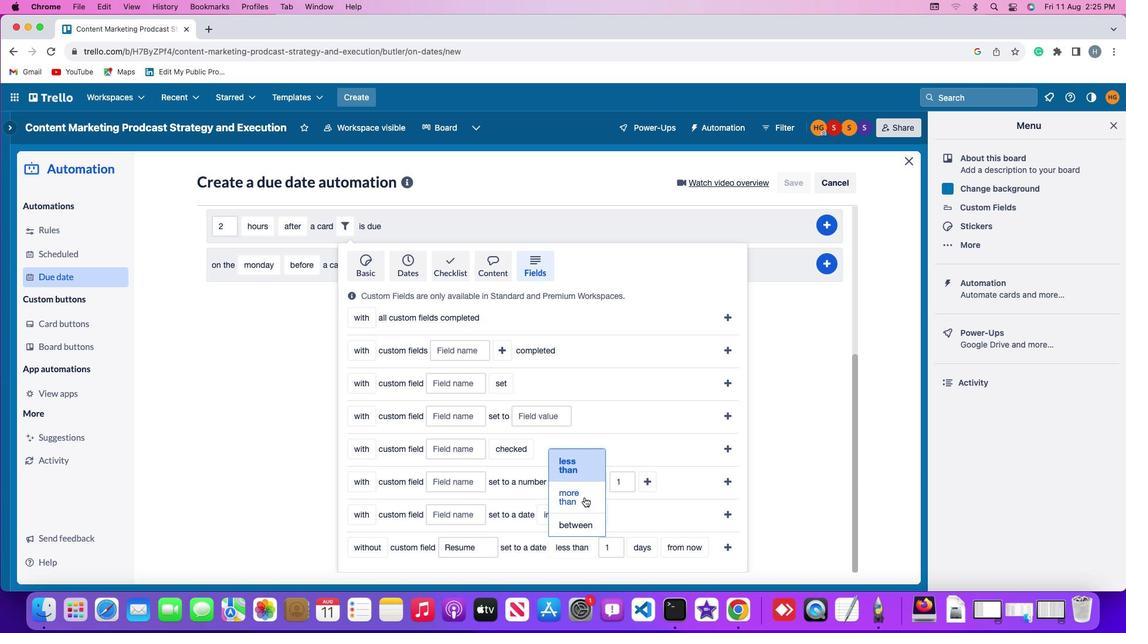 
Action: Mouse pressed left at (587, 501)
Screenshot: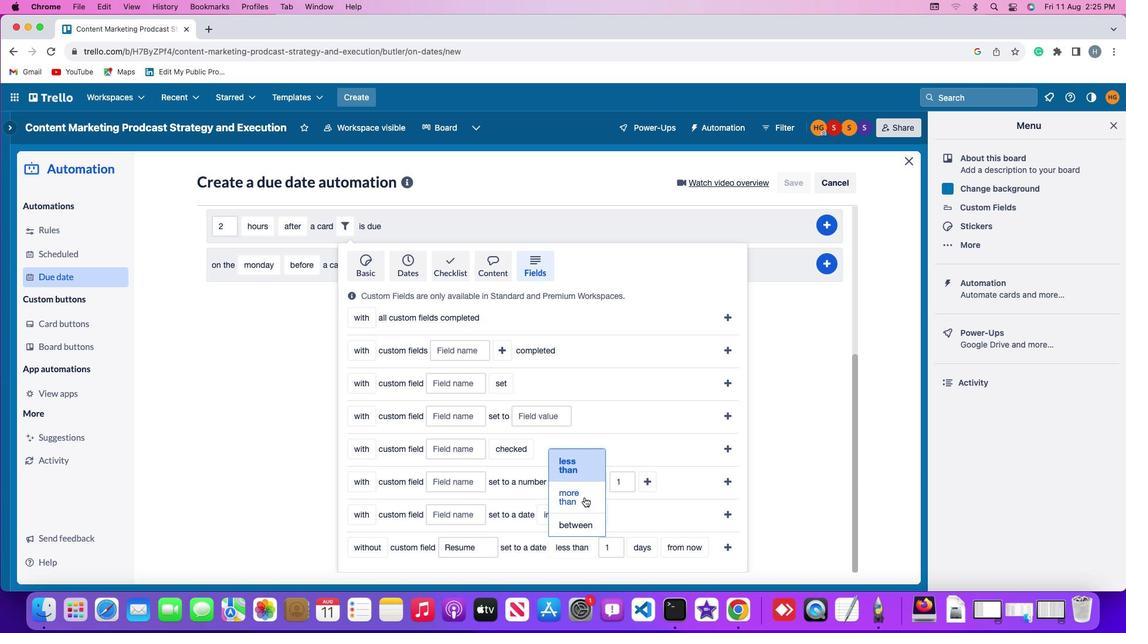 
Action: Mouse moved to (624, 546)
Screenshot: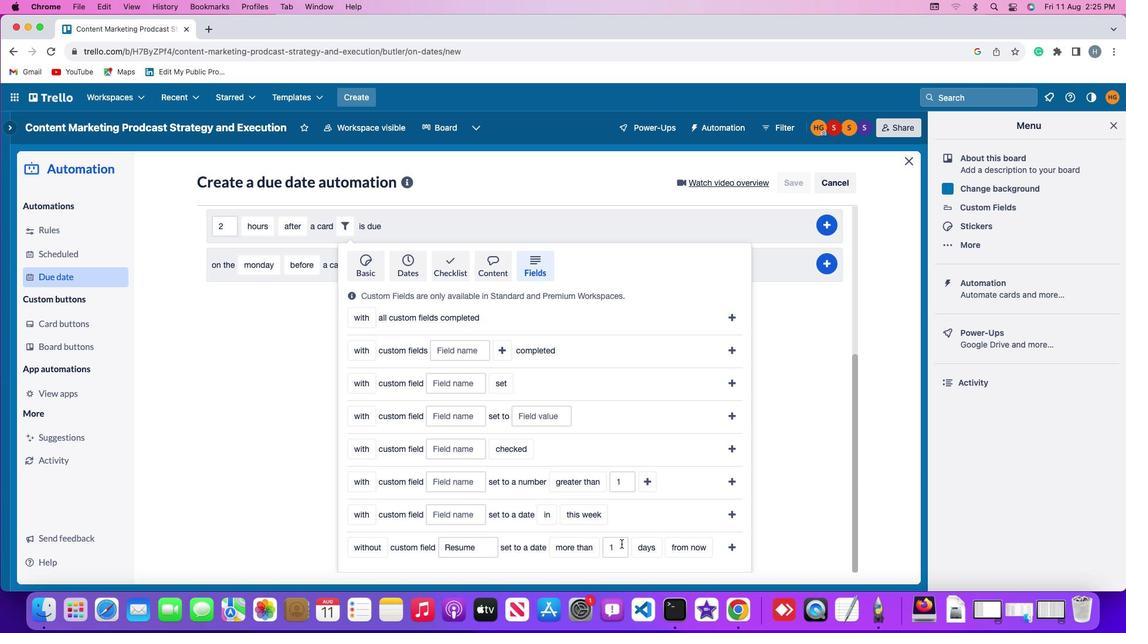 
Action: Mouse pressed left at (624, 546)
Screenshot: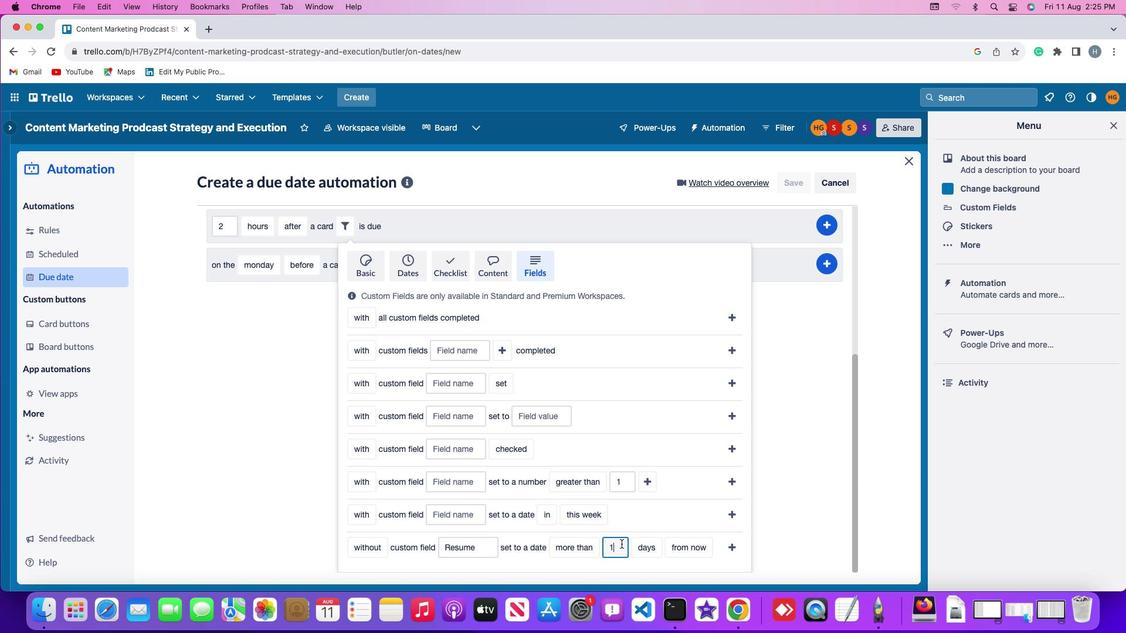 
Action: Mouse moved to (625, 546)
Screenshot: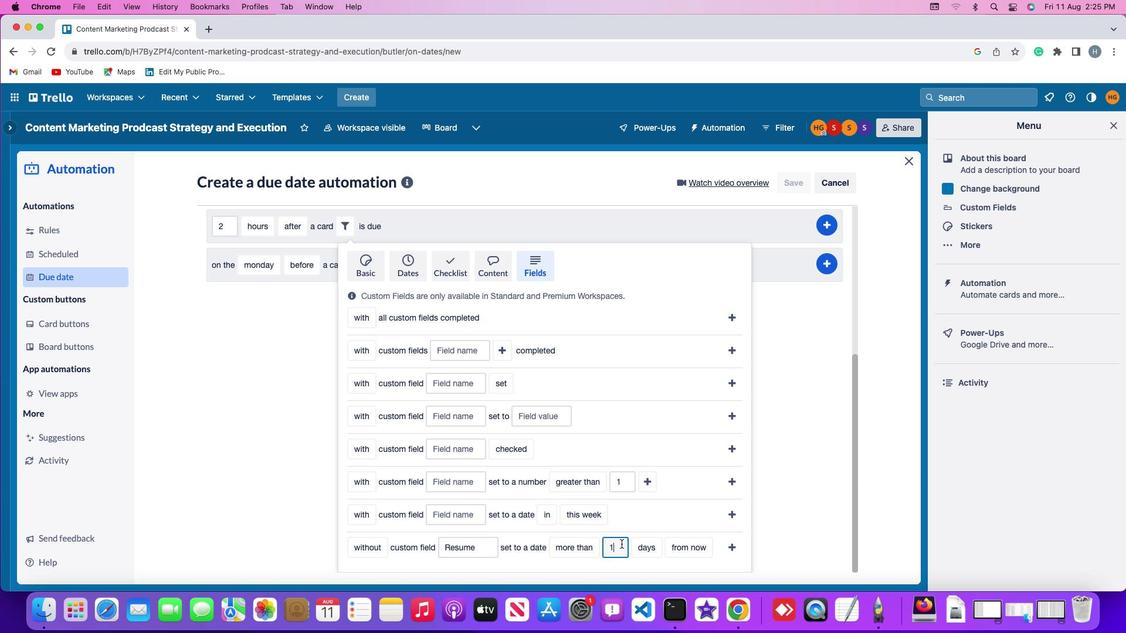 
Action: Key pressed Key.backspace'1'
Screenshot: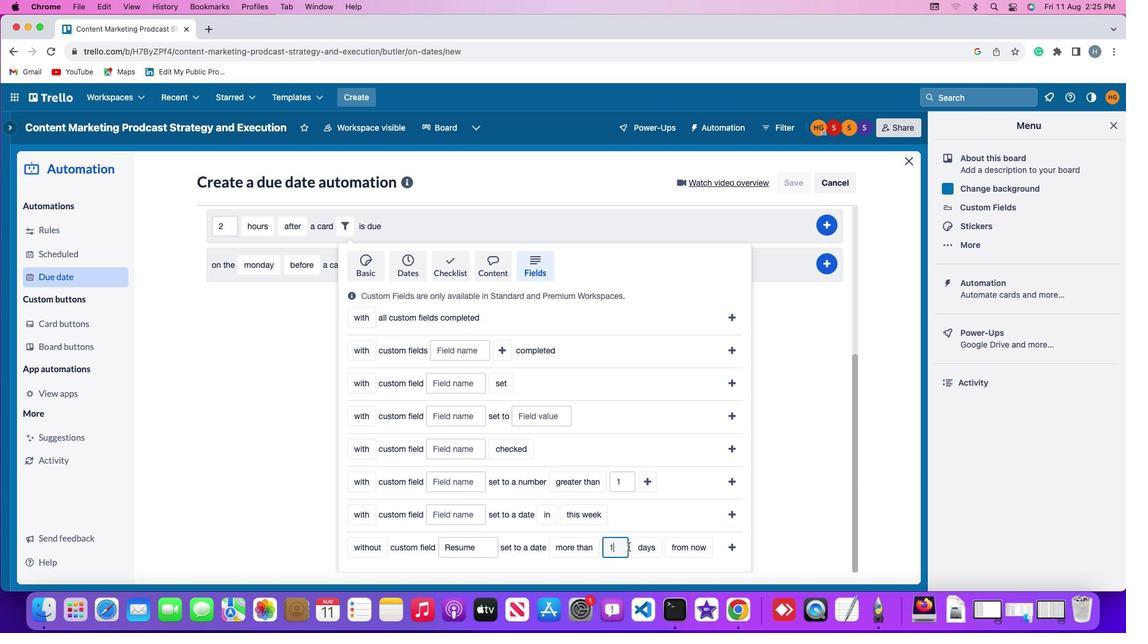 
Action: Mouse moved to (646, 551)
Screenshot: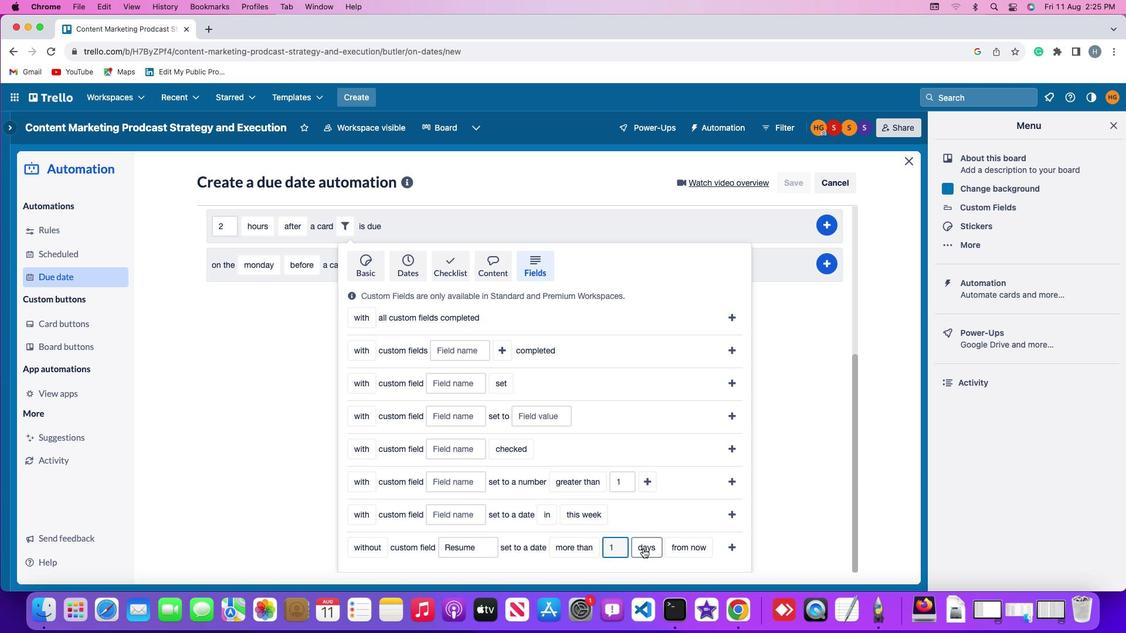 
Action: Mouse pressed left at (646, 551)
Screenshot: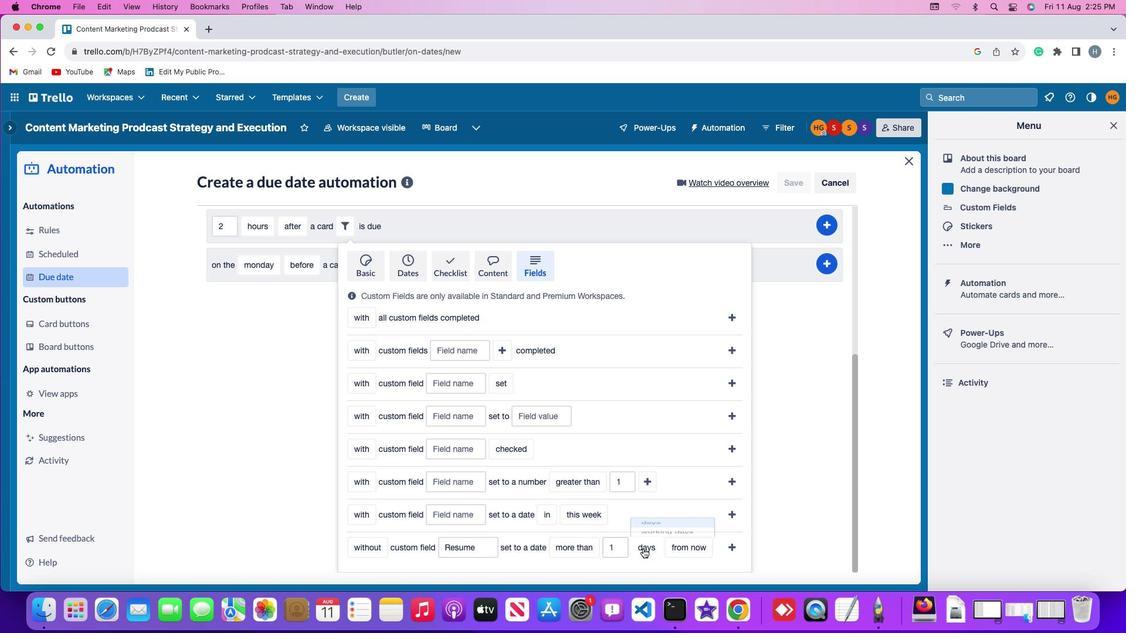 
Action: Mouse moved to (661, 507)
Screenshot: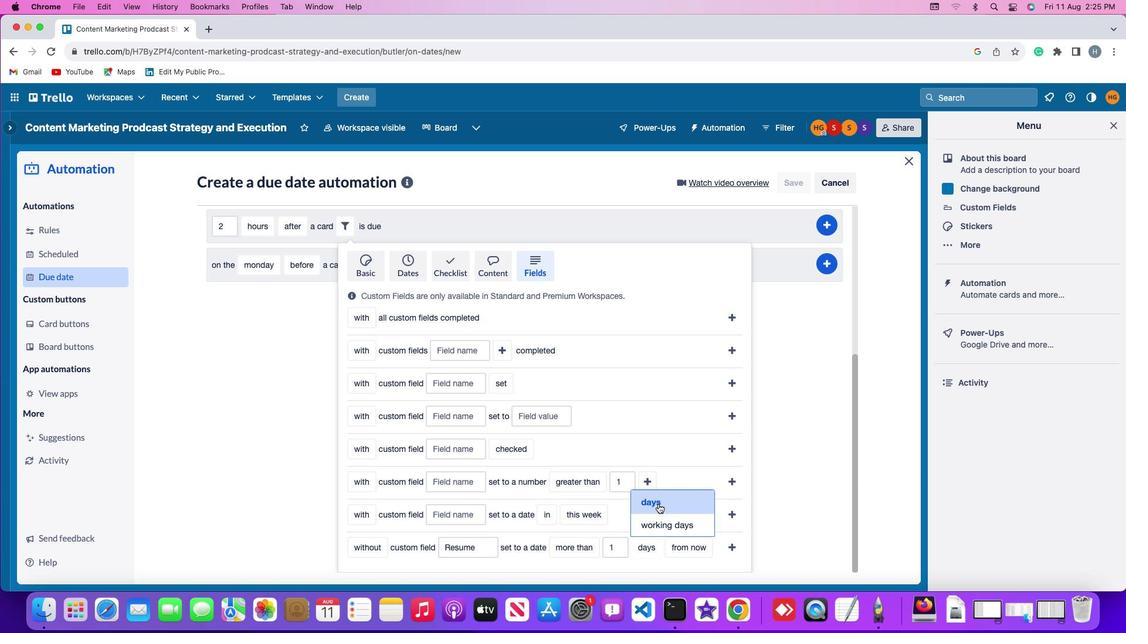 
Action: Mouse pressed left at (661, 507)
Screenshot: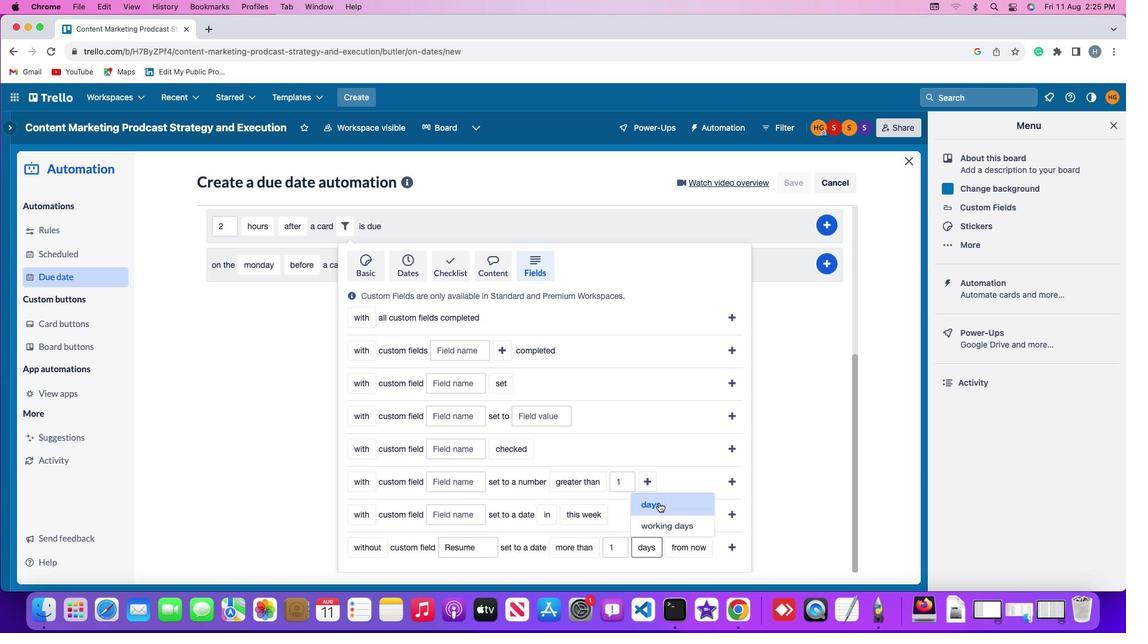 
Action: Mouse moved to (691, 547)
Screenshot: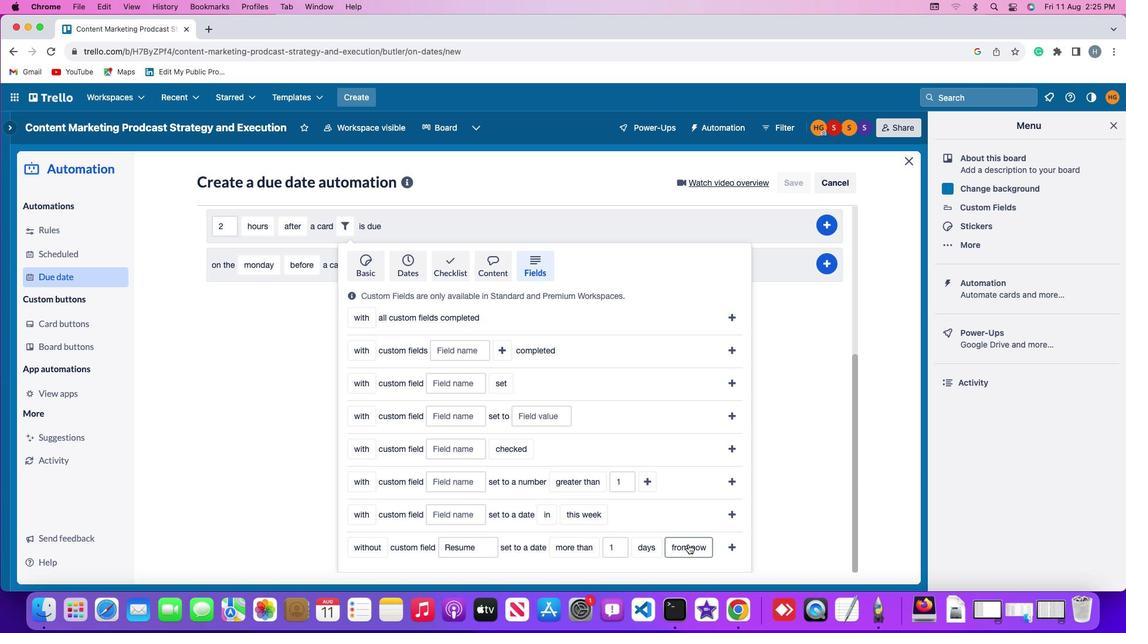 
Action: Mouse pressed left at (691, 547)
Screenshot: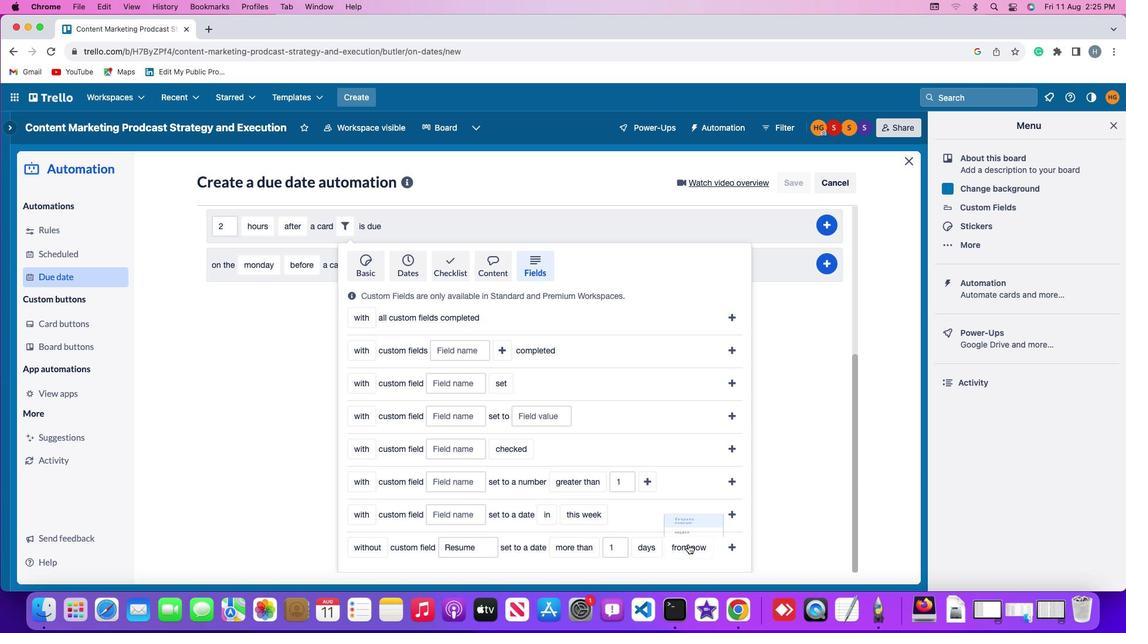 
Action: Mouse moved to (693, 503)
Screenshot: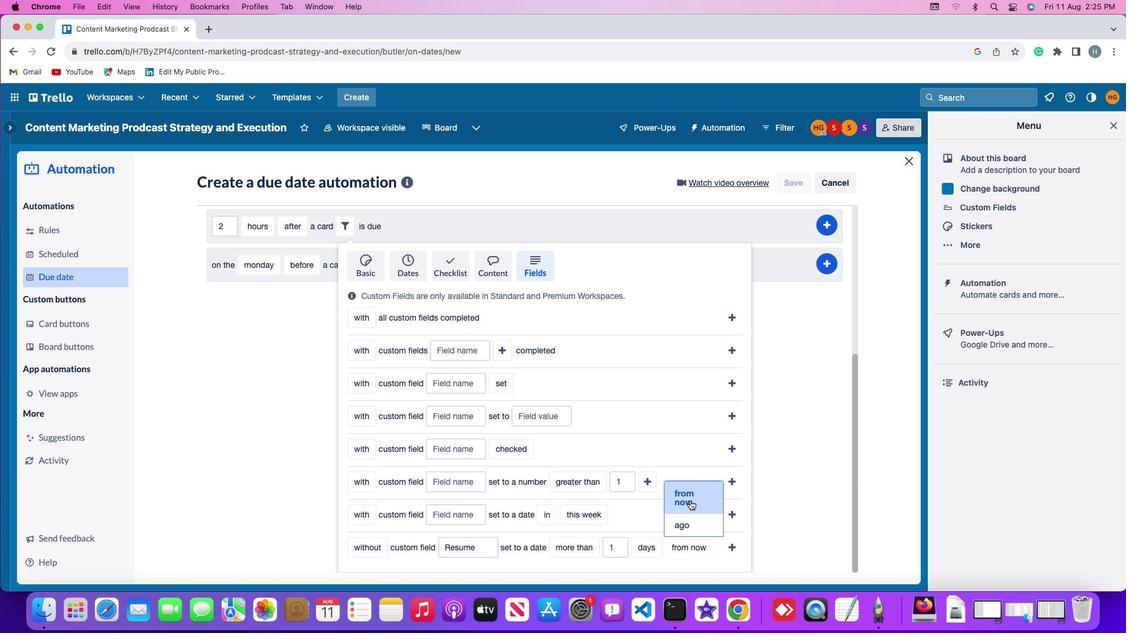 
Action: Mouse pressed left at (693, 503)
Screenshot: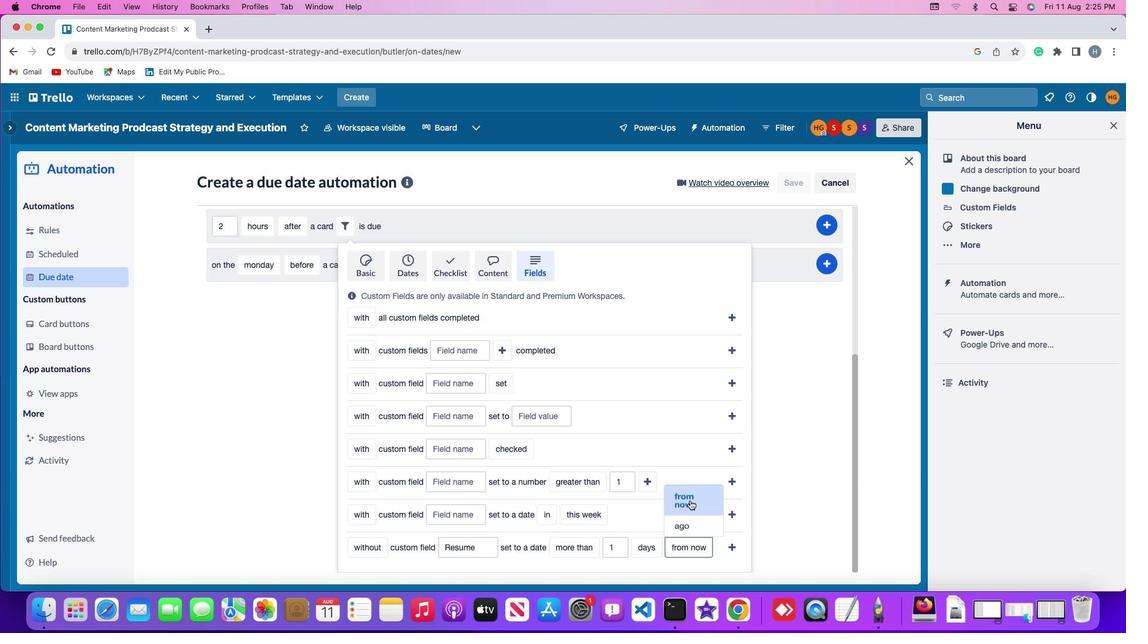 
Action: Mouse moved to (734, 546)
Screenshot: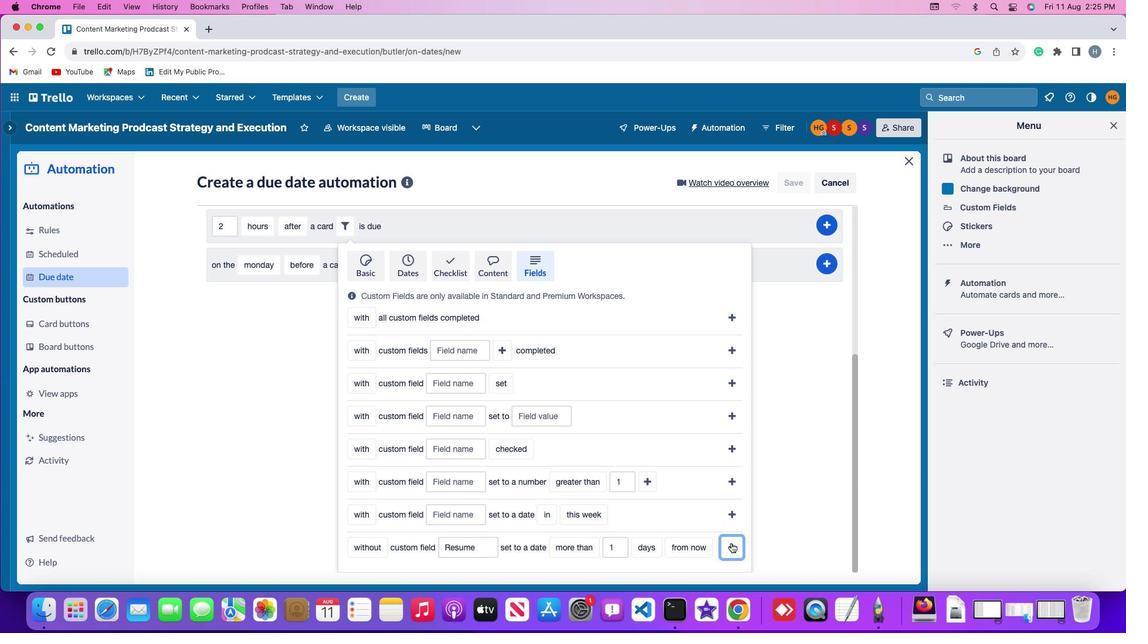 
Action: Mouse pressed left at (734, 546)
Screenshot: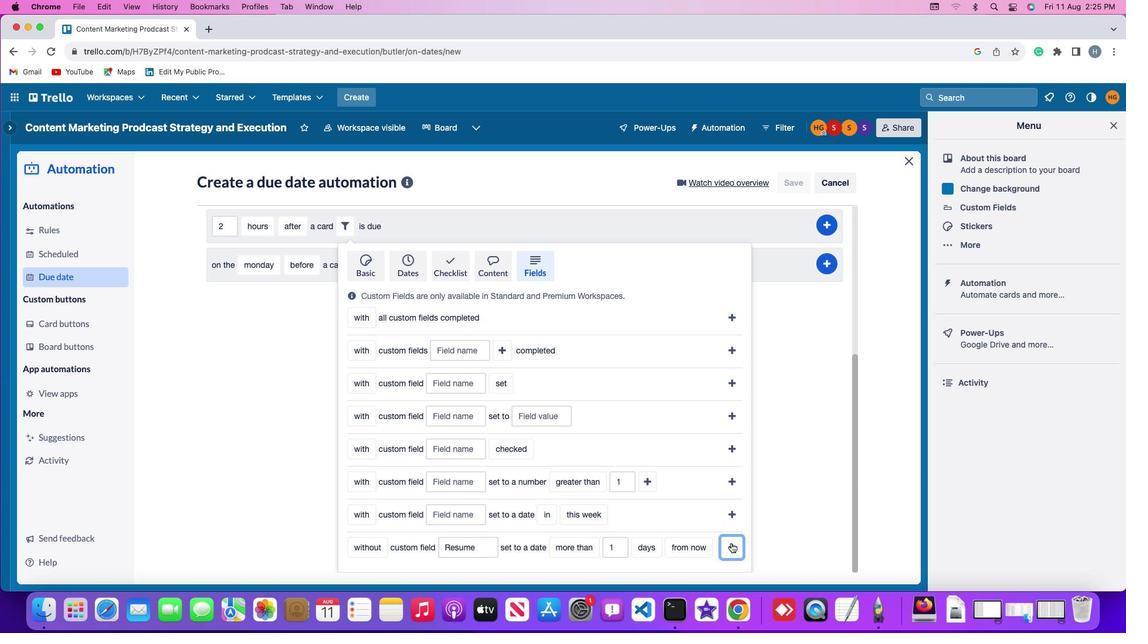 
Action: Mouse moved to (835, 475)
Screenshot: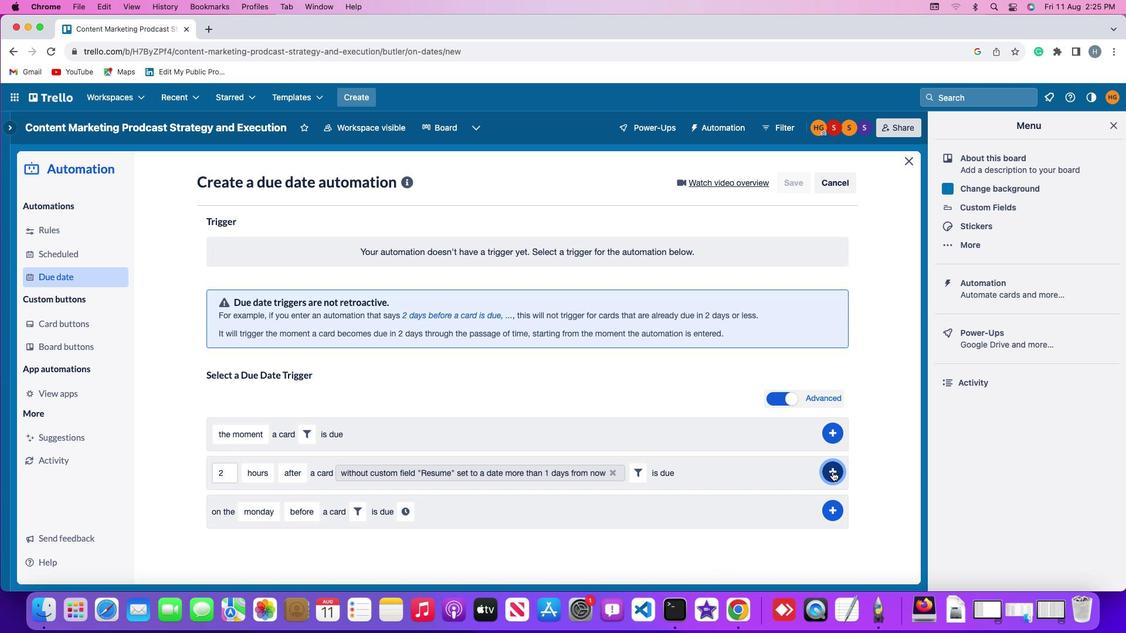 
Action: Mouse pressed left at (835, 475)
Screenshot: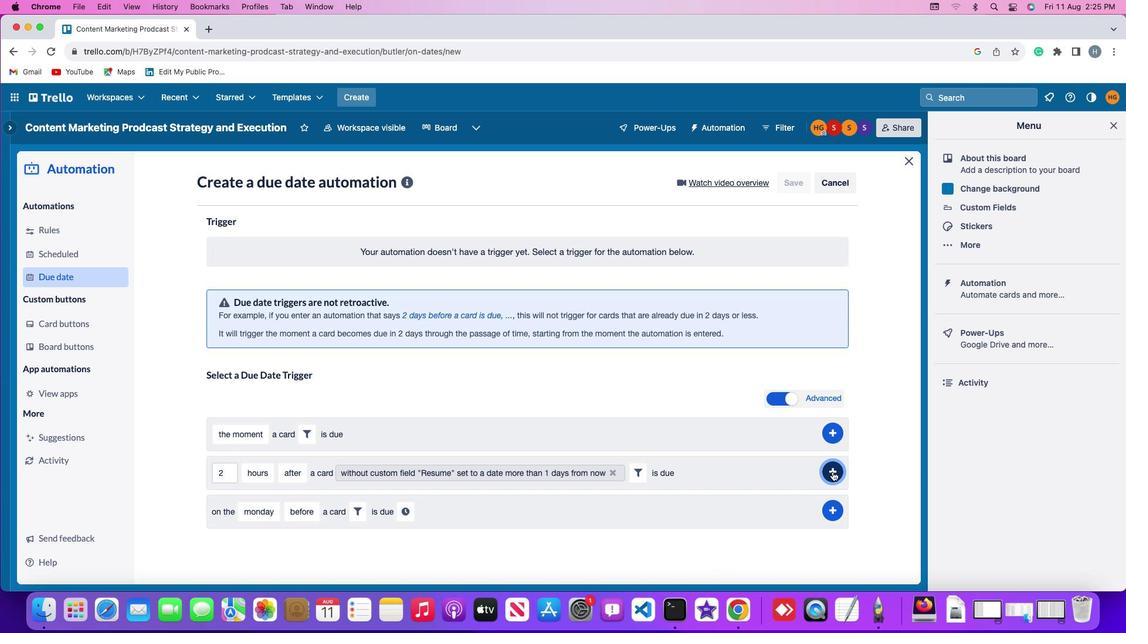 
Action: Mouse moved to (881, 403)
Screenshot: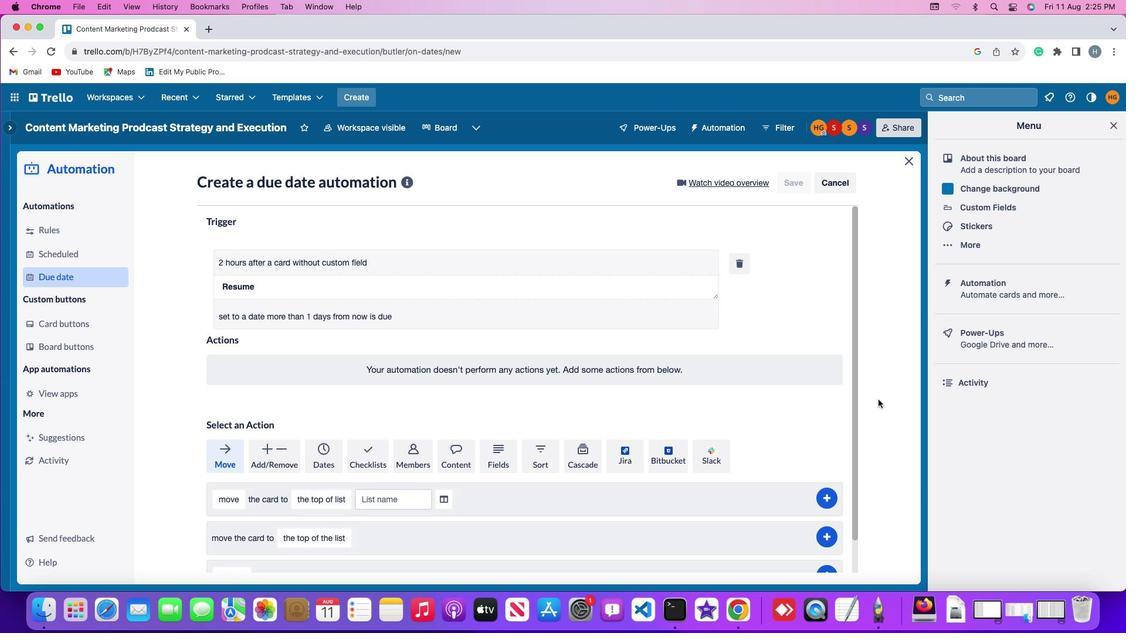 
